 Task: Add an event with the title Lunch Break: Fitness and Wellness Workshop, date '2023/10/27', time 9:15 AM to 11:15 AMand add a description: Throughout the event, participants will have access to designated networking areas, where they can connect with fellow professionals, exchange business cards, and engage in meaningful discussions. These areas may include themed discussion tables, interactive activities, or open networking spaces, ensuring a diverse range of networking opportunities., put the event into Green category . Add location for the event as: 456 Elm Avenue, Cityville, Canada, logged in from the account softage.3@softage.netand send the event invitation to softage.4@softage.net and softage.5@softage.net. Set a reminder for the event 5 minutes before
Action: Mouse moved to (74, 94)
Screenshot: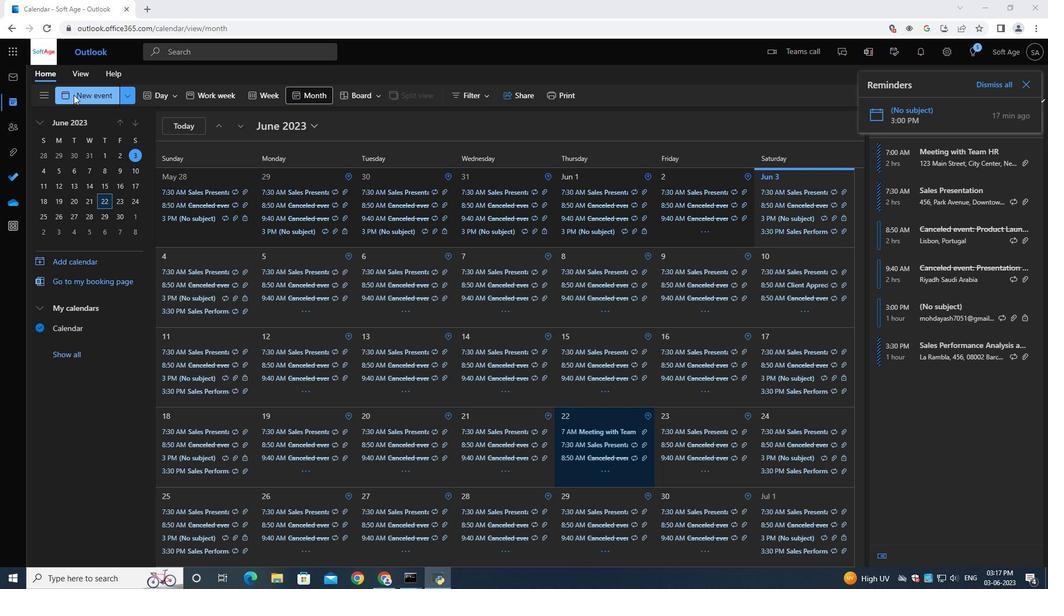 
Action: Mouse pressed left at (74, 94)
Screenshot: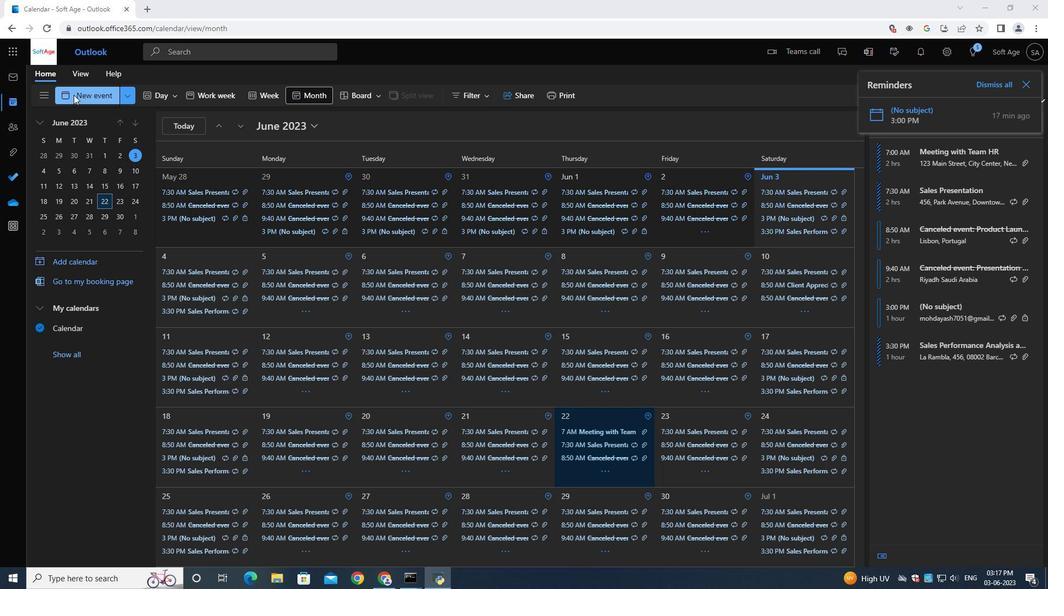 
Action: Mouse moved to (274, 166)
Screenshot: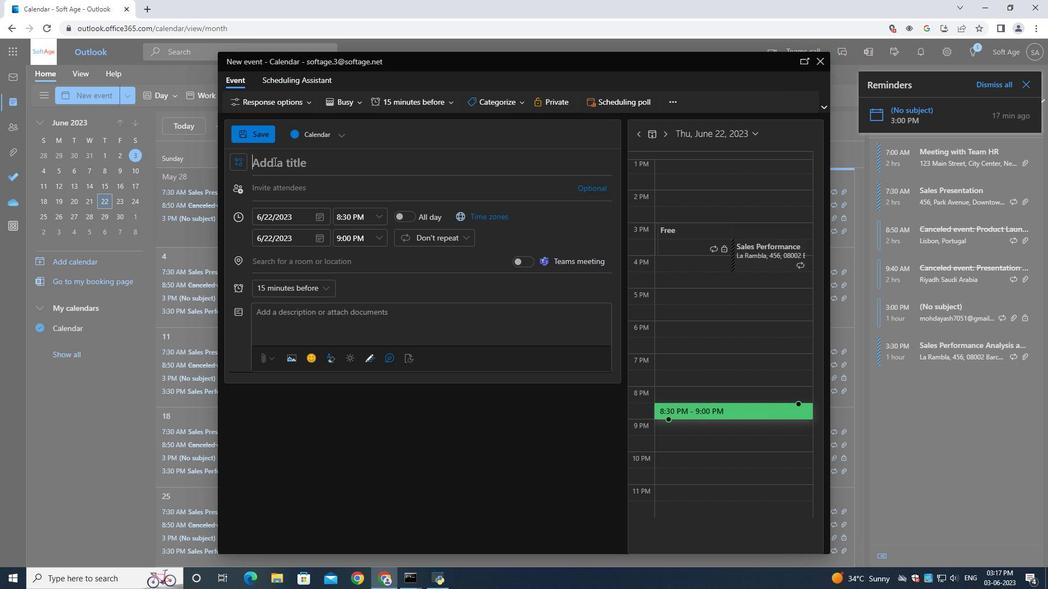 
Action: Mouse pressed left at (274, 166)
Screenshot: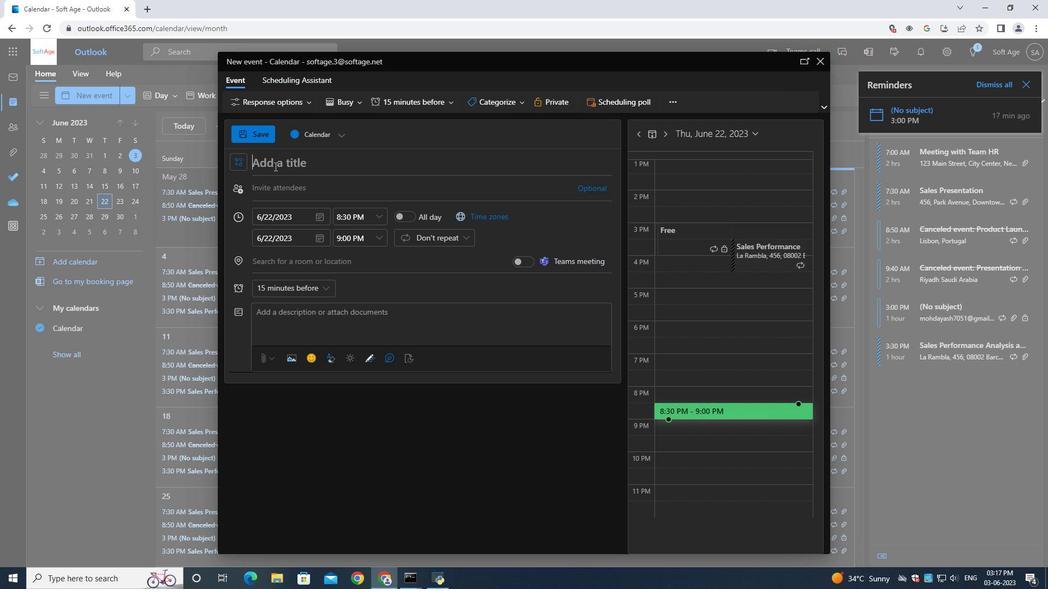 
Action: Key pressed <Key.shift>Lunch<Key.space><Key.shift><Key.shift>Break<Key.shift_r><Key.shift_r><Key.shift_r><Key.shift_r><Key.shift_r><Key.shift_r><Key.shift_r><Key.shift_r><Key.shift_r>:<Key.space><Key.shift><Key.shift><Key.shift><Key.shift><Key.shift><Key.shift><Key.shift><Key.shift><Key.shift><Key.shift><Key.shift><Key.shift><Key.shift><Key.shift><Key.shift><Key.shift><Key.shift><Key.shift><Key.shift><Key.shift><Key.shift><Key.shift><Key.shift><Key.shift><Key.shift><Key.shift>Fitness<Key.space>and<Key.space><Key.shift>Wellness<Key.space><Key.shift>Workshop
Screenshot: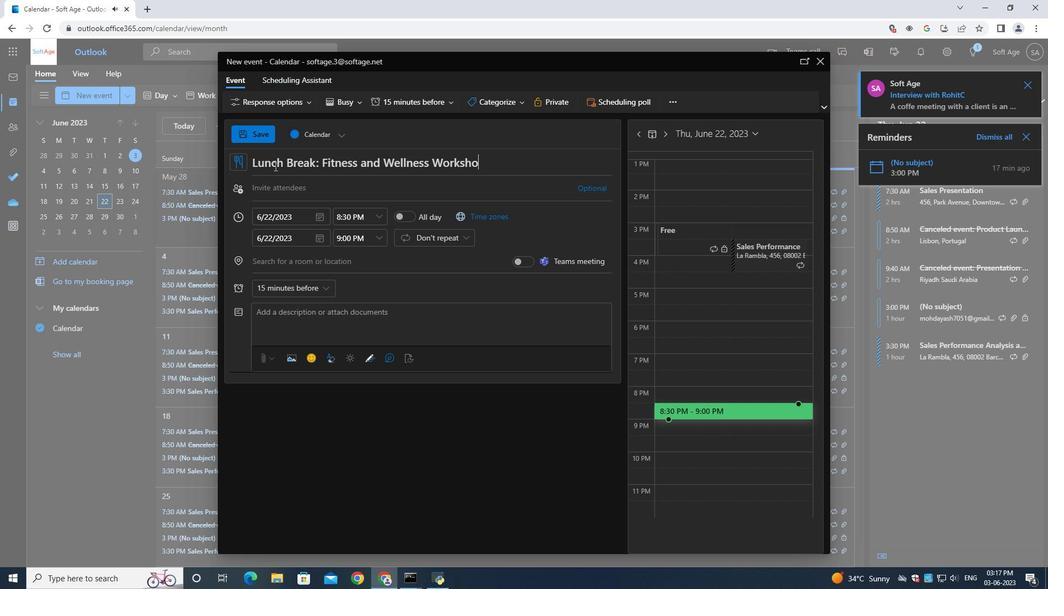 
Action: Mouse moved to (320, 218)
Screenshot: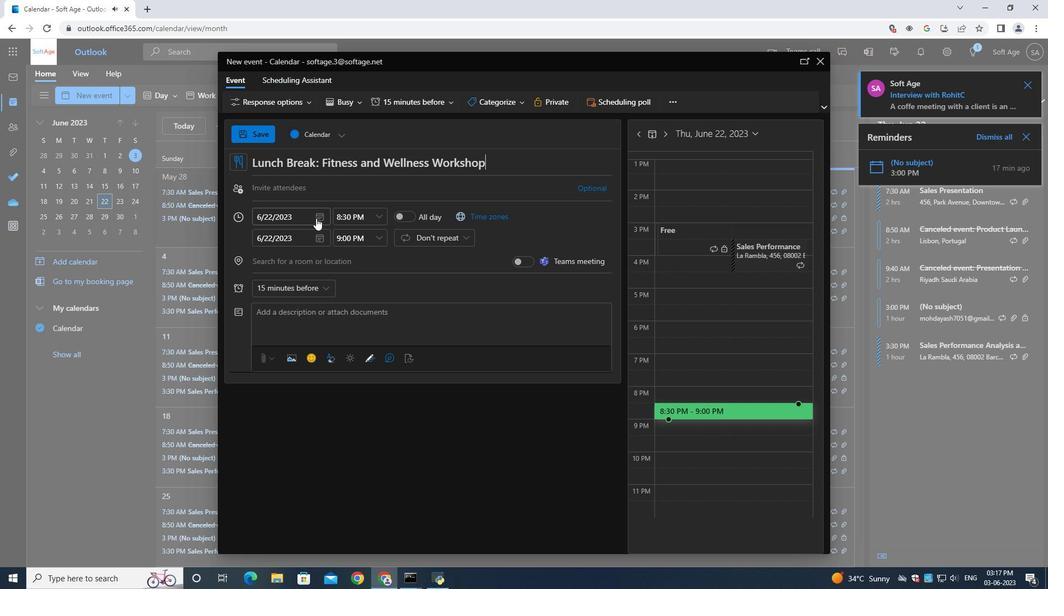 
Action: Mouse pressed left at (320, 218)
Screenshot: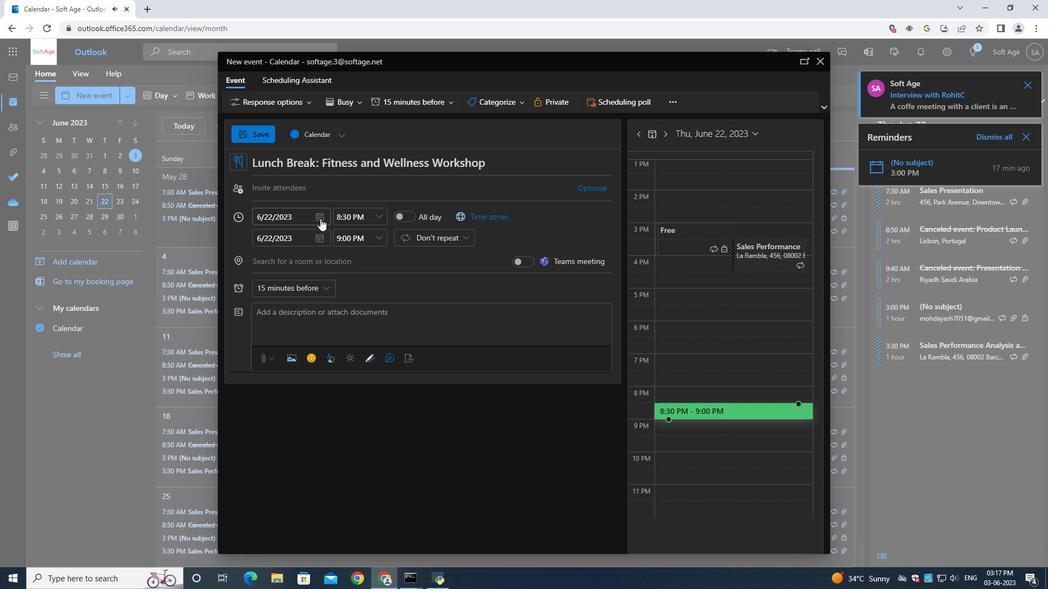 
Action: Mouse moved to (356, 236)
Screenshot: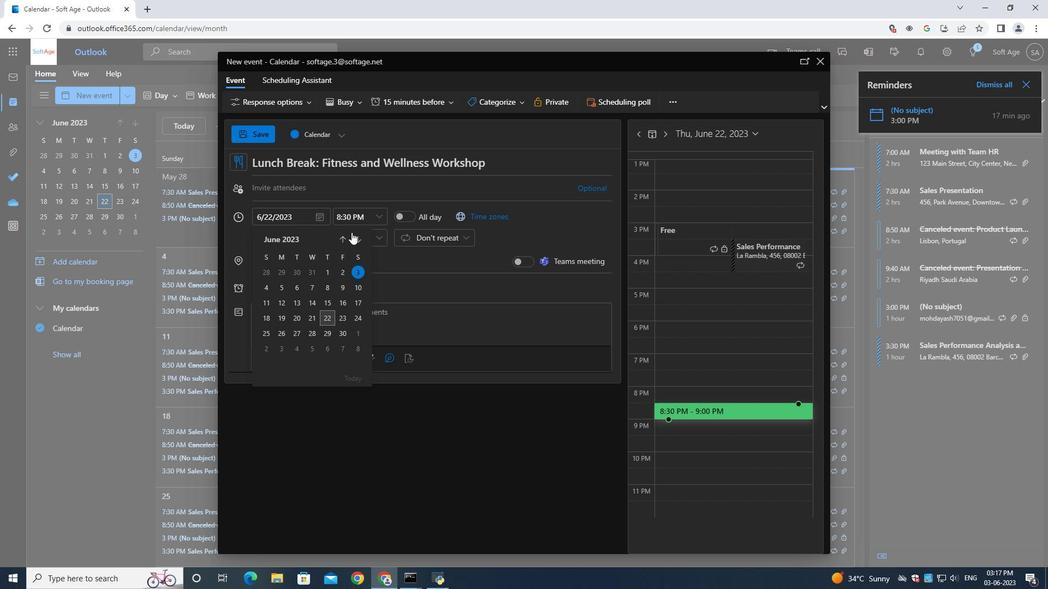 
Action: Mouse pressed left at (356, 236)
Screenshot: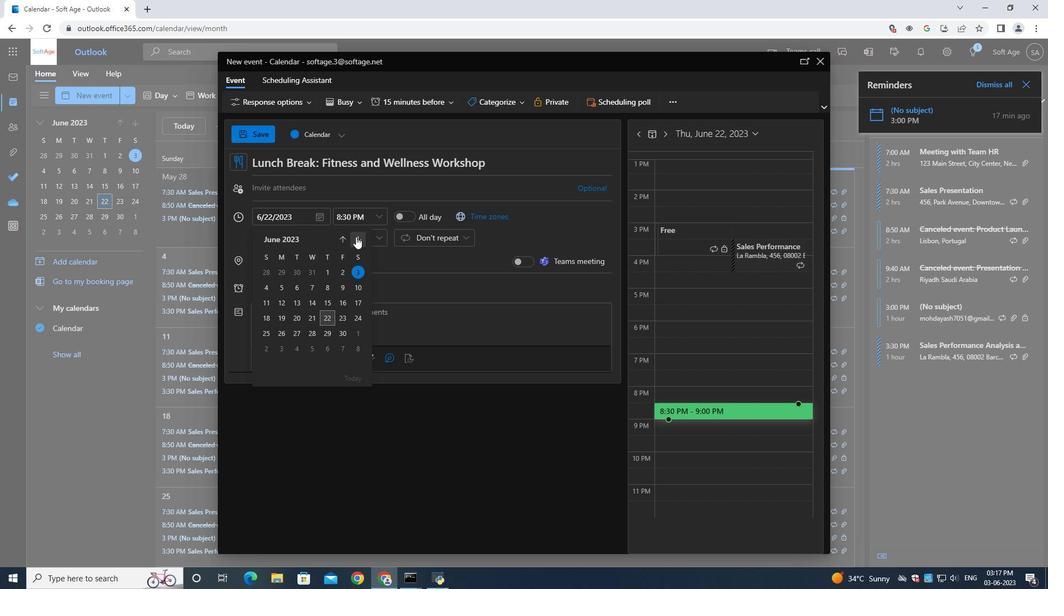
Action: Mouse pressed left at (356, 236)
Screenshot: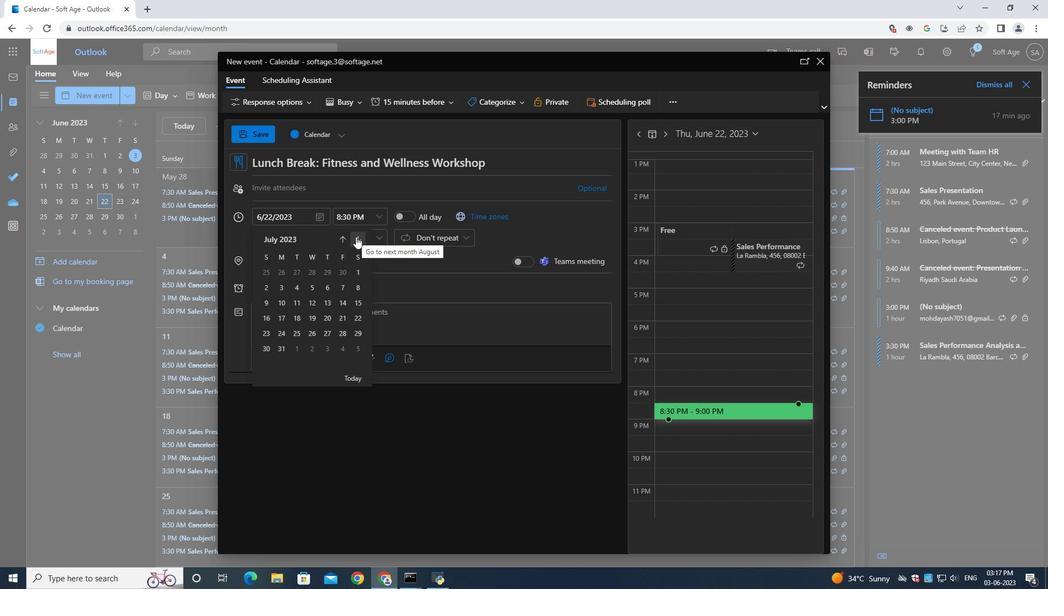 
Action: Mouse pressed left at (356, 236)
Screenshot: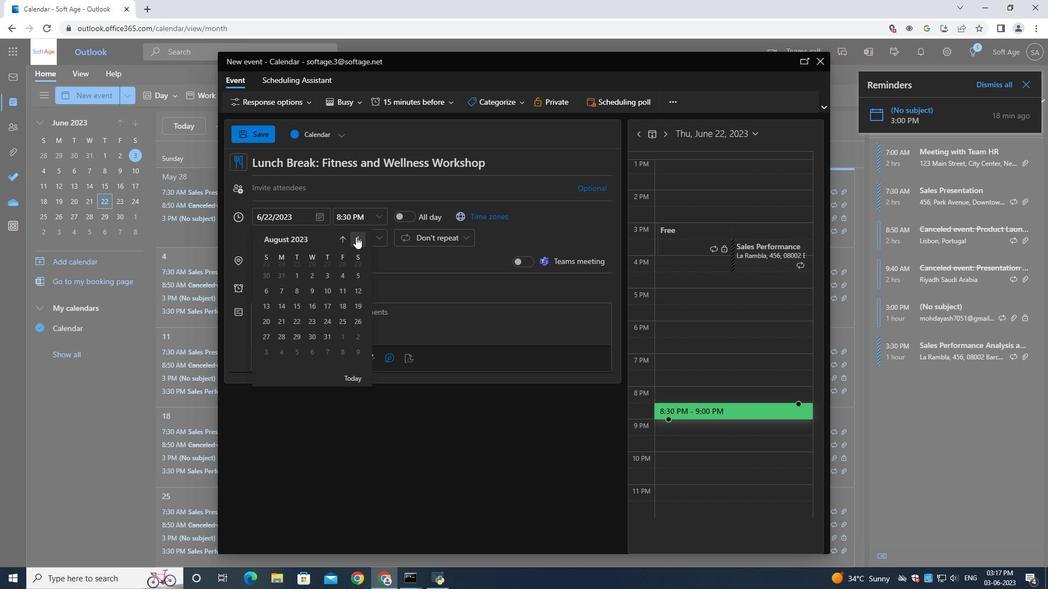 
Action: Mouse pressed left at (356, 236)
Screenshot: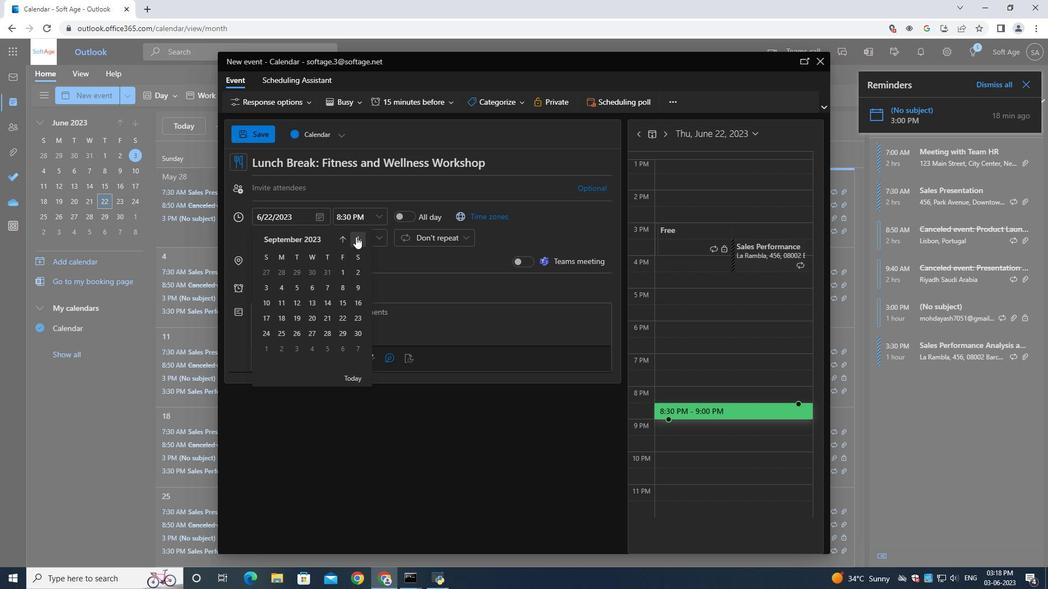 
Action: Mouse moved to (339, 318)
Screenshot: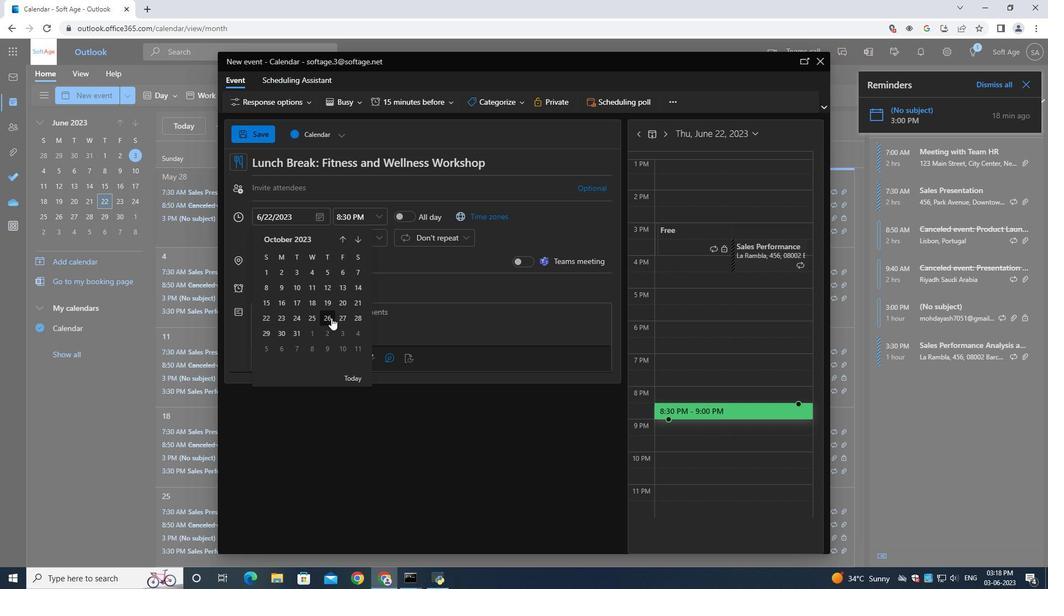 
Action: Mouse pressed left at (339, 318)
Screenshot: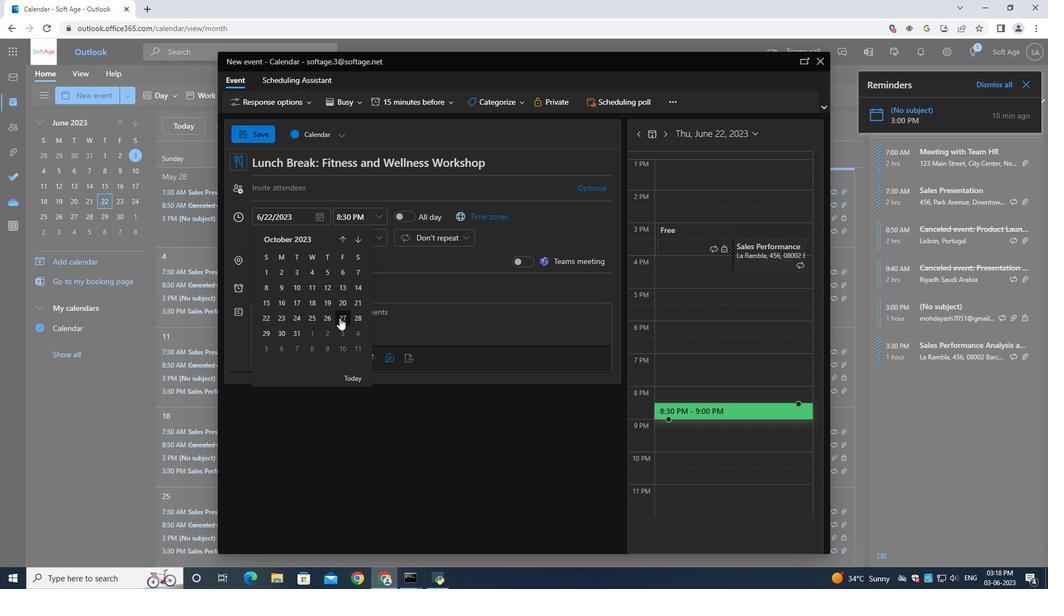 
Action: Mouse moved to (359, 218)
Screenshot: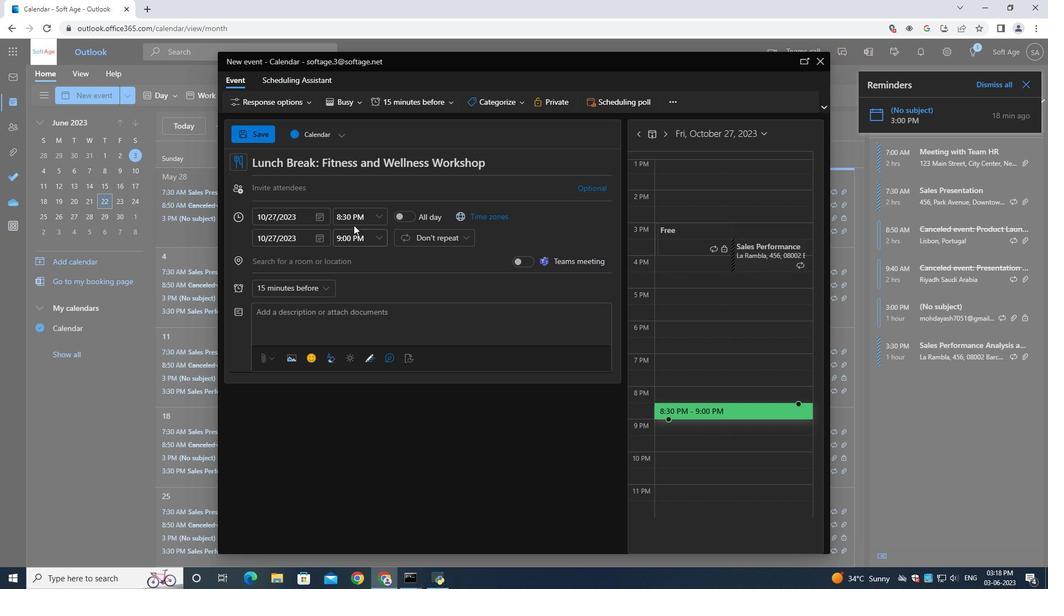 
Action: Mouse pressed left at (359, 218)
Screenshot: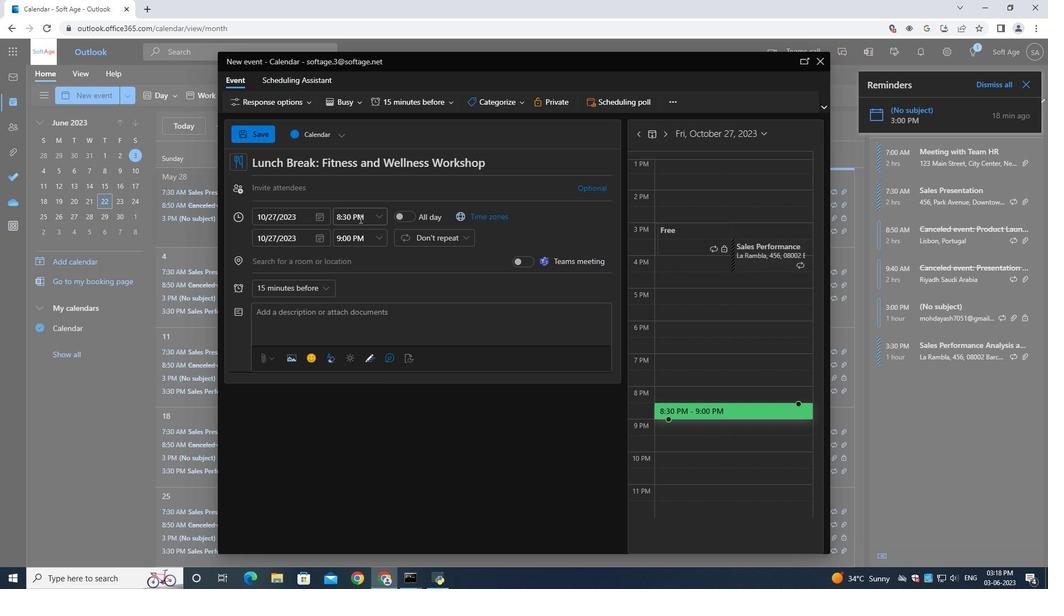 
Action: Key pressed <Key.enter>9<Key.shift_r>:15<Key.shift>AM
Screenshot: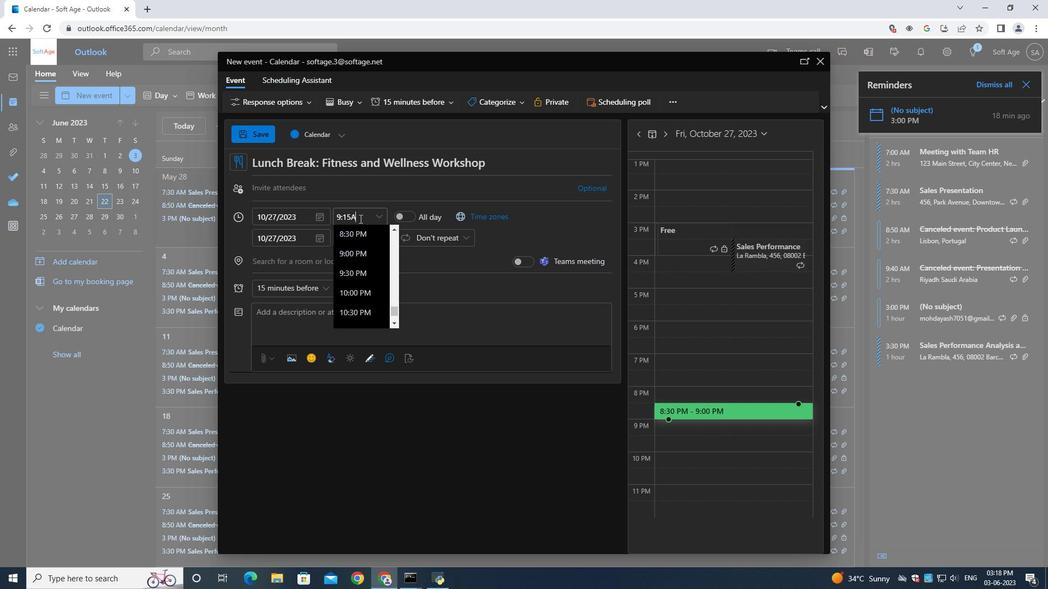 
Action: Mouse moved to (449, 285)
Screenshot: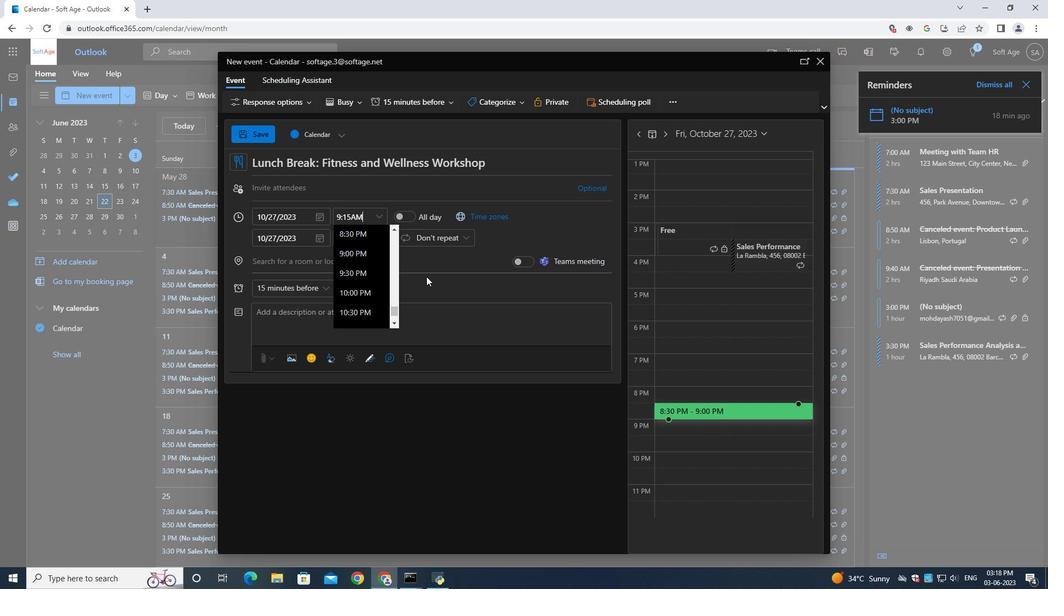 
Action: Mouse pressed left at (449, 285)
Screenshot: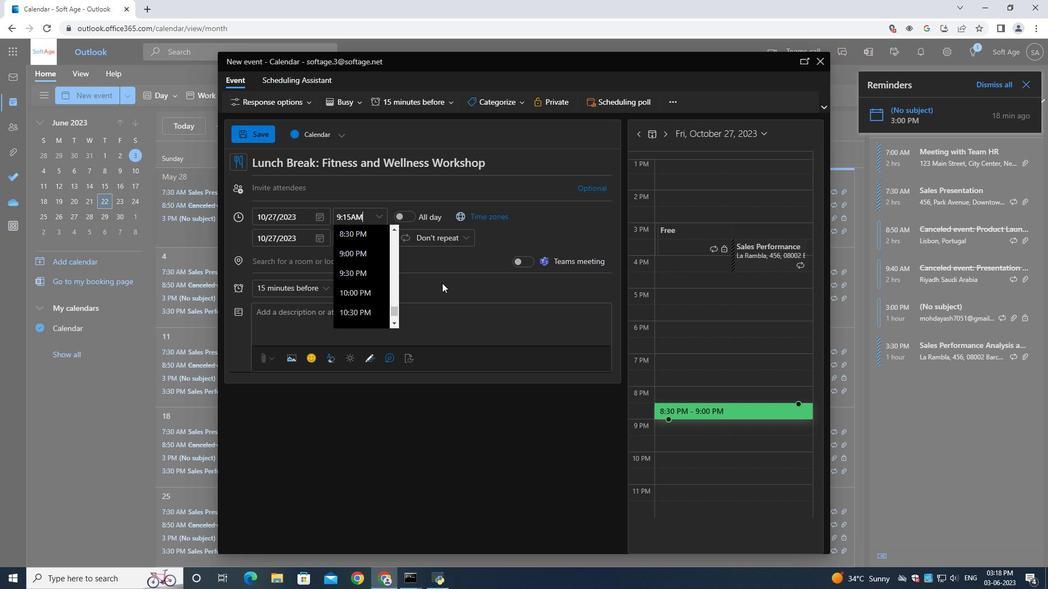 
Action: Mouse moved to (347, 237)
Screenshot: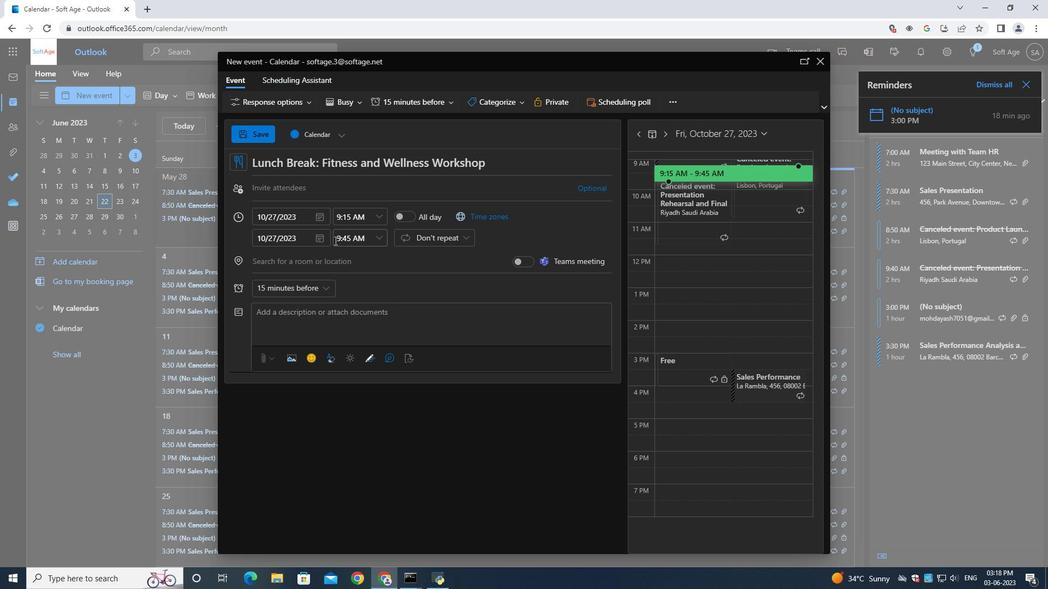 
Action: Mouse pressed left at (347, 237)
Screenshot: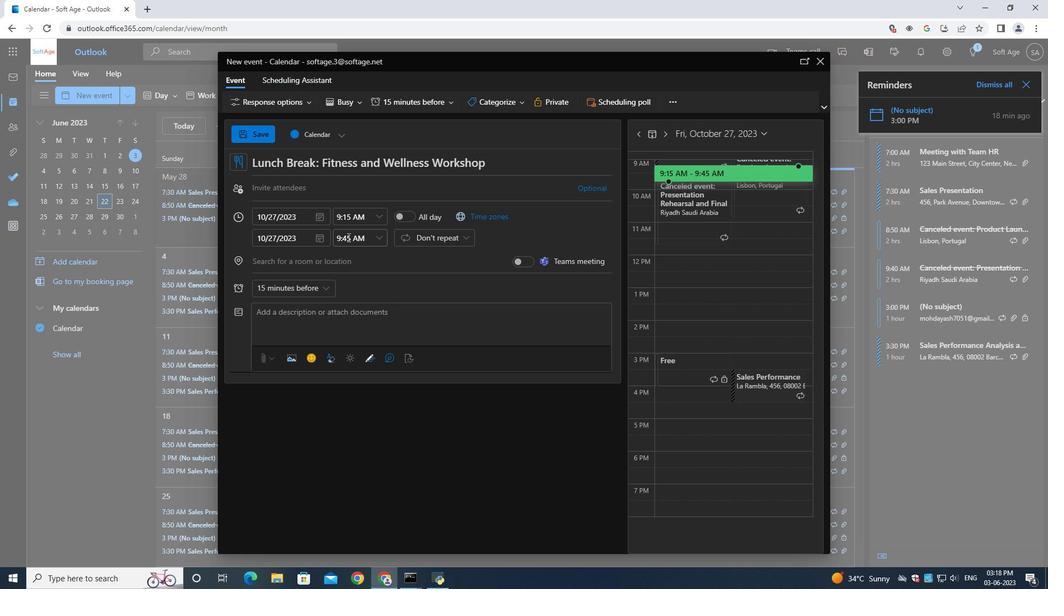 
Action: Key pressed 11<Key.shift_r>:15<Key.shift>AM
Screenshot: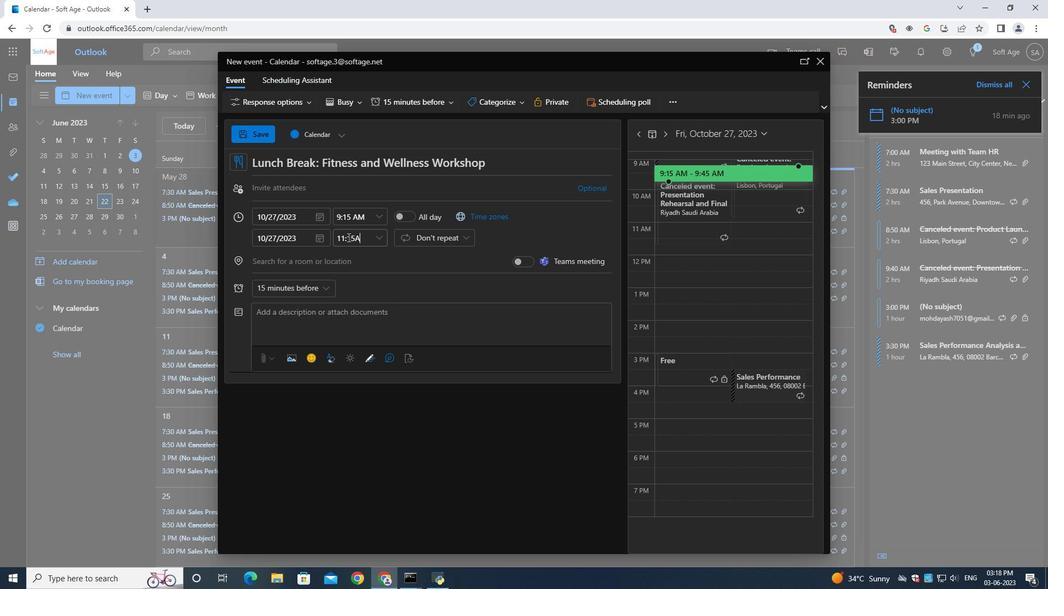 
Action: Mouse moved to (291, 312)
Screenshot: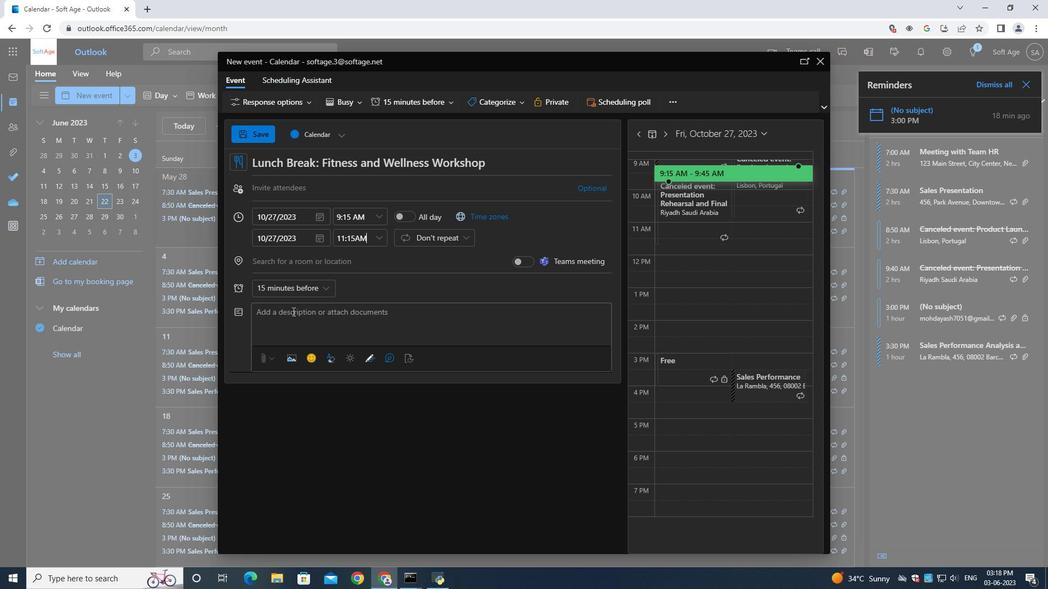
Action: Mouse pressed left at (291, 312)
Screenshot: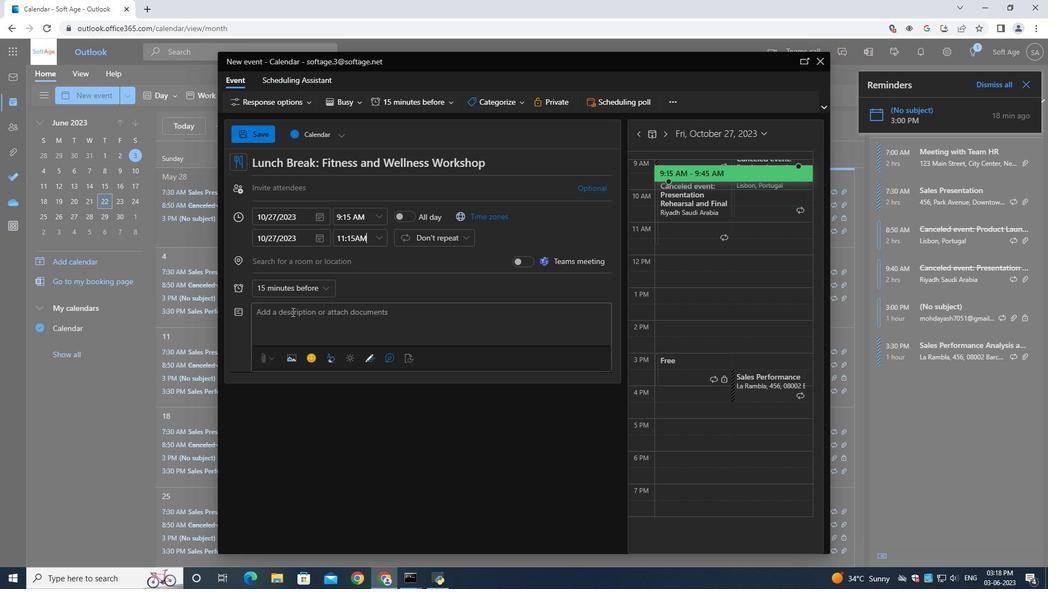
Action: Mouse moved to (293, 316)
Screenshot: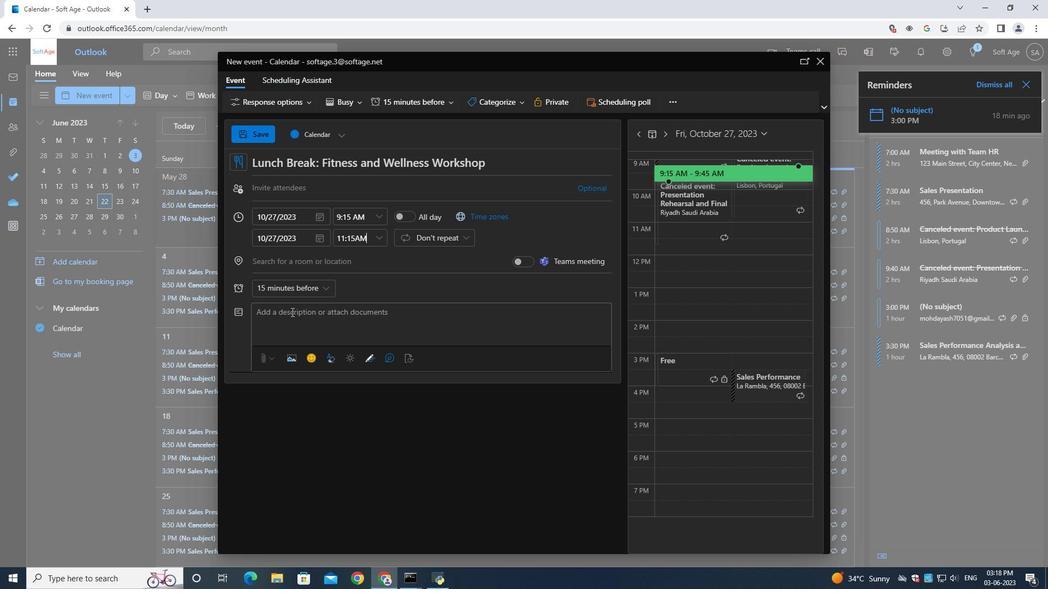 
Action: Key pressed <Key.shift>Throughout<Key.space>
Screenshot: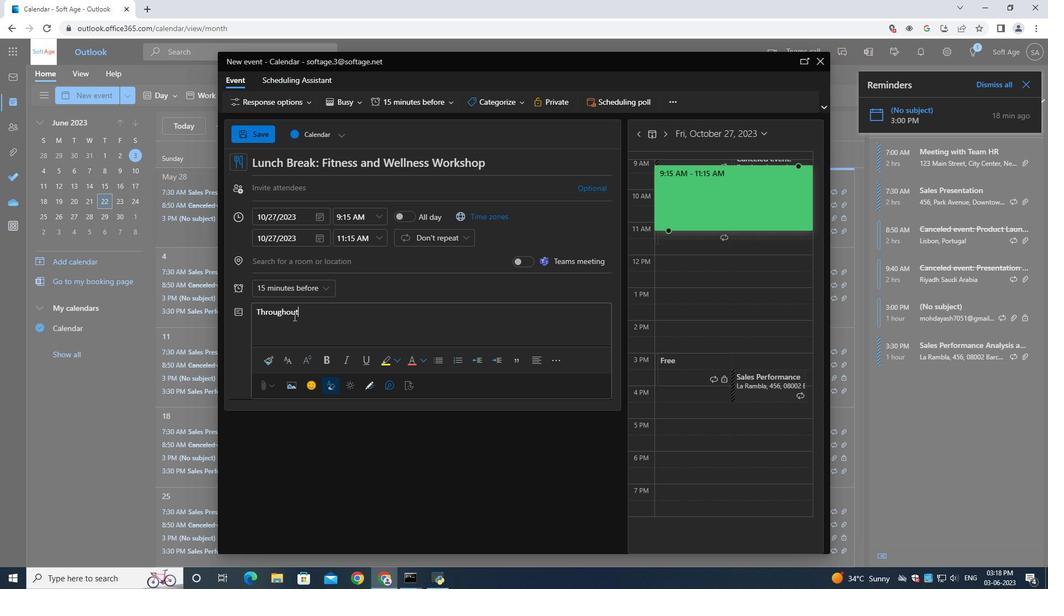 
Action: Mouse moved to (351, 213)
Screenshot: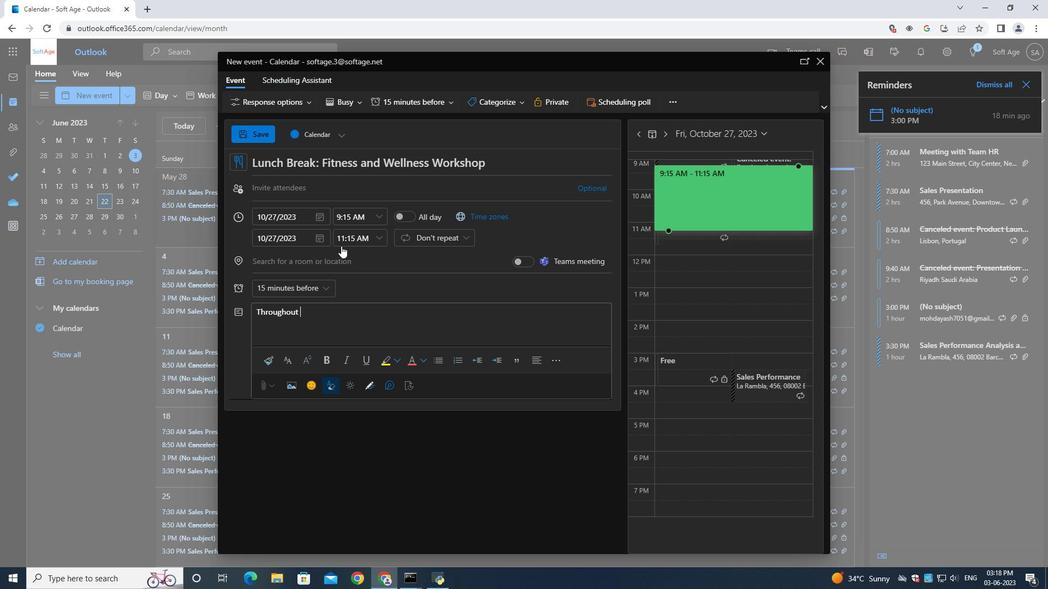 
Action: Key pressed the<Key.space>event,<Key.space>participants<Key.space>will<Key.space>have<Key.space>access<Key.space>to<Key.space>designated<Key.space>networking<Key.space>areas,<Key.space>where<Key.space>thet<Key.backspace>y<Key.space>can<Key.space>cannot<Key.space><Key.backspace><Key.backspace><Key.backspace>ect<Key.space>with<Key.space>fellow<Key.space>professionals,<Key.space>exchange<Key.space>business<Key.space>cards,<Key.space>and<Key.space>engage<Key.space>in<Key.space>meaningful<Key.space>discussions.<Key.space><Key.shift>These<Key.space>areas<Key.space>may<Key.space>include<Key.space>themed<Key.space>discussion<Key.space>tables,<Key.space>intera<Key.backspace>active<Key.space>activities,<Key.space>or<Key.space>open<Key.space>networking<Key.space>spaces,<Key.space>ensuring<Key.space>a<Key.space>diverse<Key.space>range<Key.space>og<Key.backspace>f<Key.space>networking<Key.space>opportunities.
Screenshot: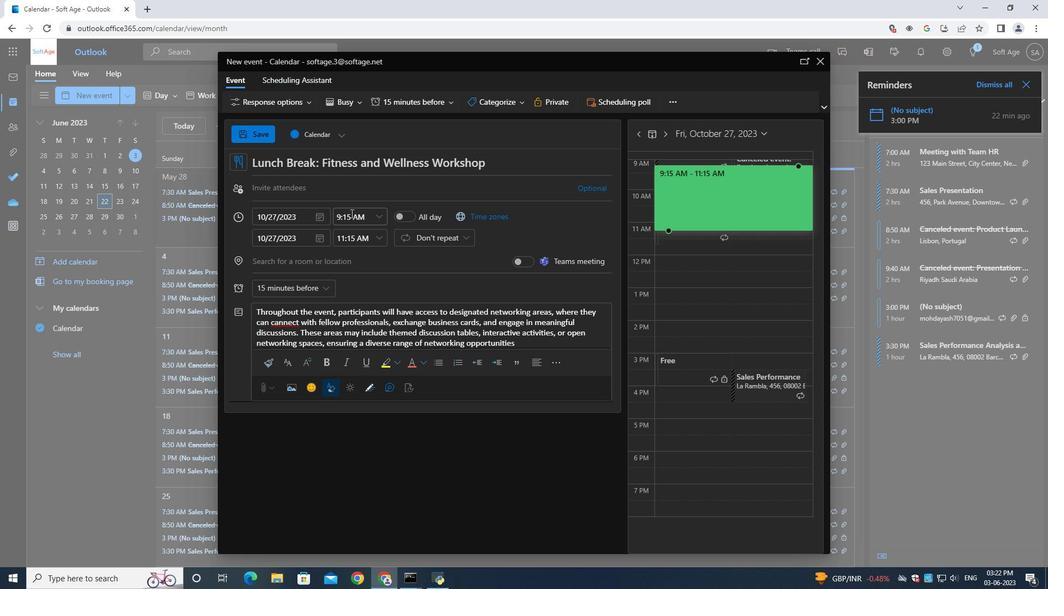 
Action: Mouse moved to (492, 104)
Screenshot: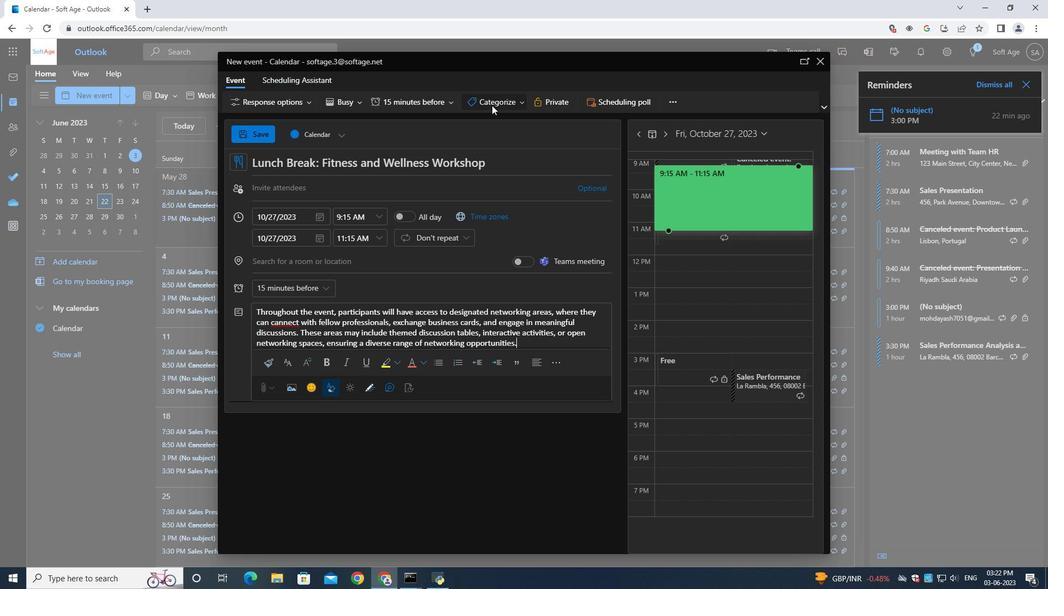 
Action: Mouse pressed left at (492, 104)
Screenshot: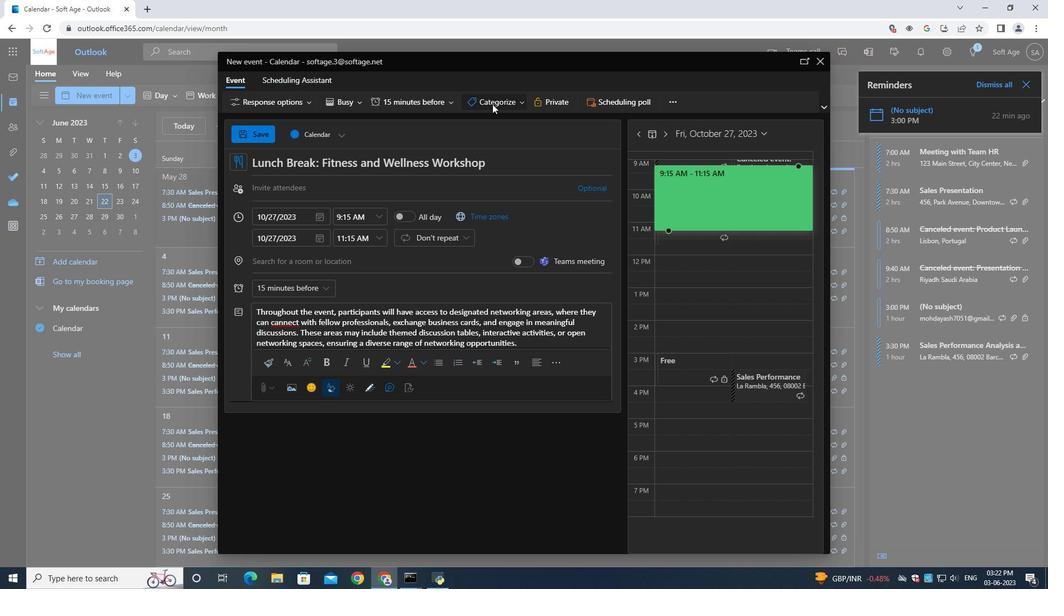 
Action: Mouse moved to (507, 141)
Screenshot: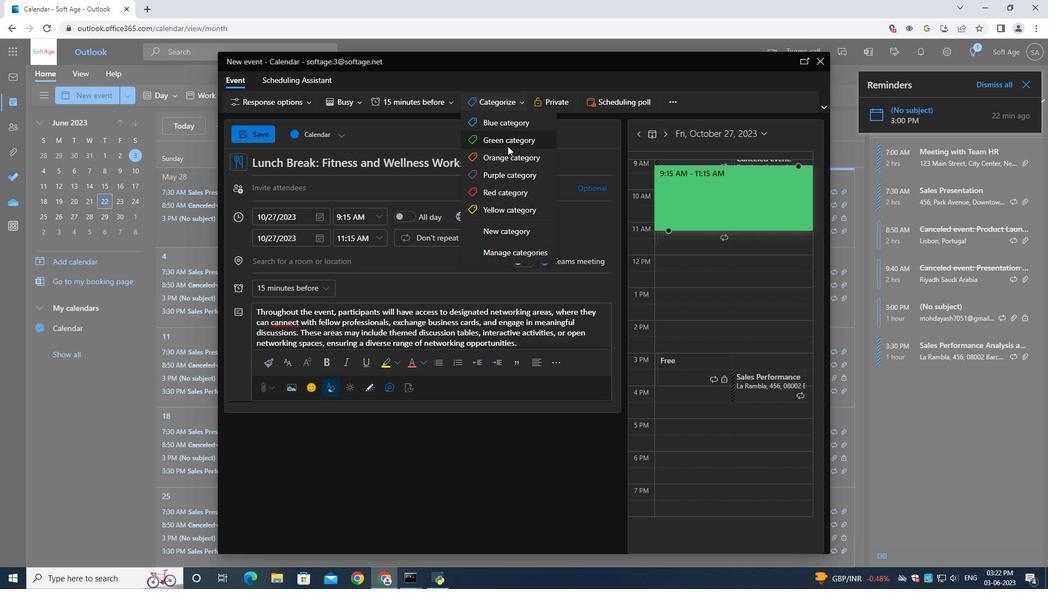 
Action: Mouse pressed left at (507, 141)
Screenshot: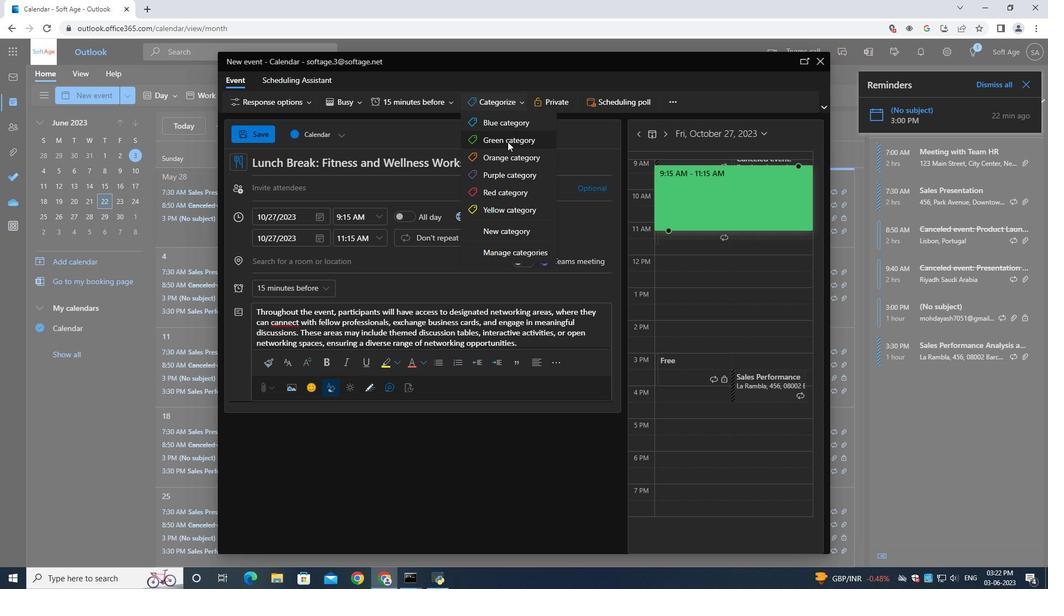 
Action: Mouse moved to (299, 264)
Screenshot: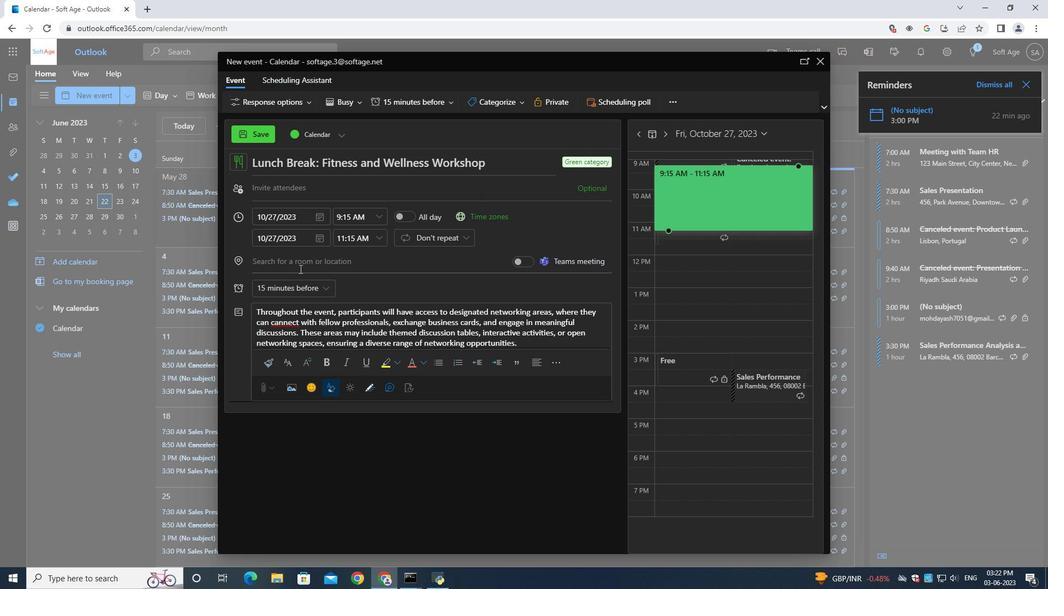 
Action: Mouse pressed left at (299, 264)
Screenshot: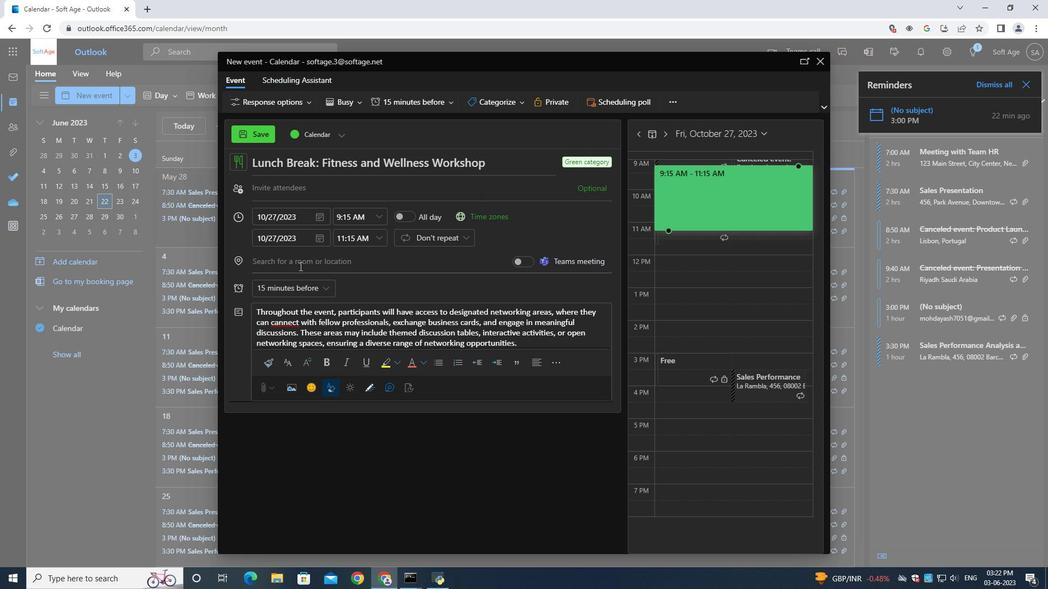 
Action: Mouse moved to (300, 264)
Screenshot: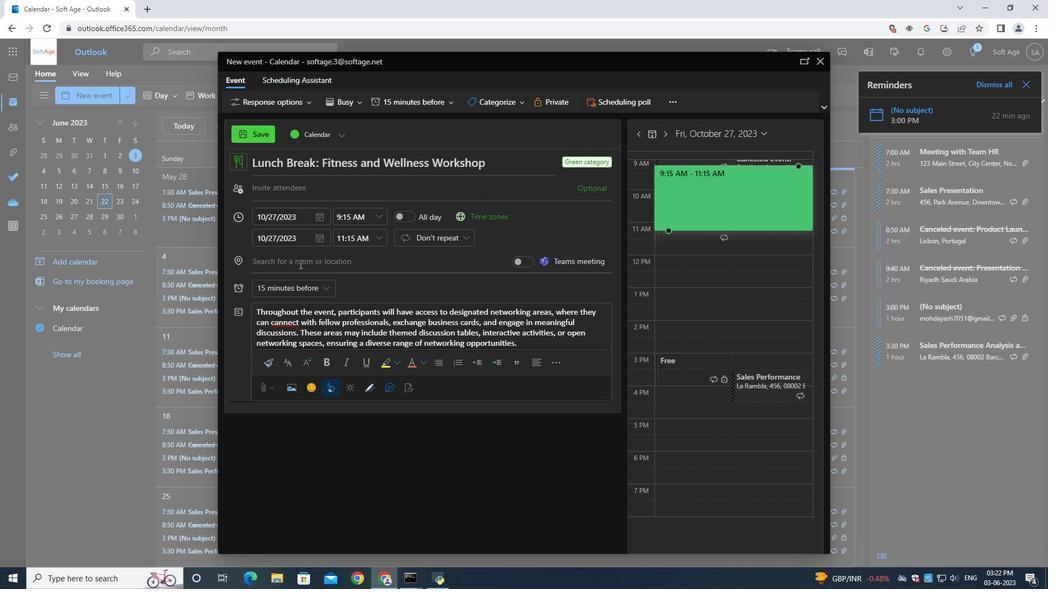 
Action: Key pressed 456<Key.space><Key.shift>Elm<Key.space><Key.shift>Avenue,<Key.space><Key.shift>Cityville,<Key.space><Key.shift>Canada
Screenshot: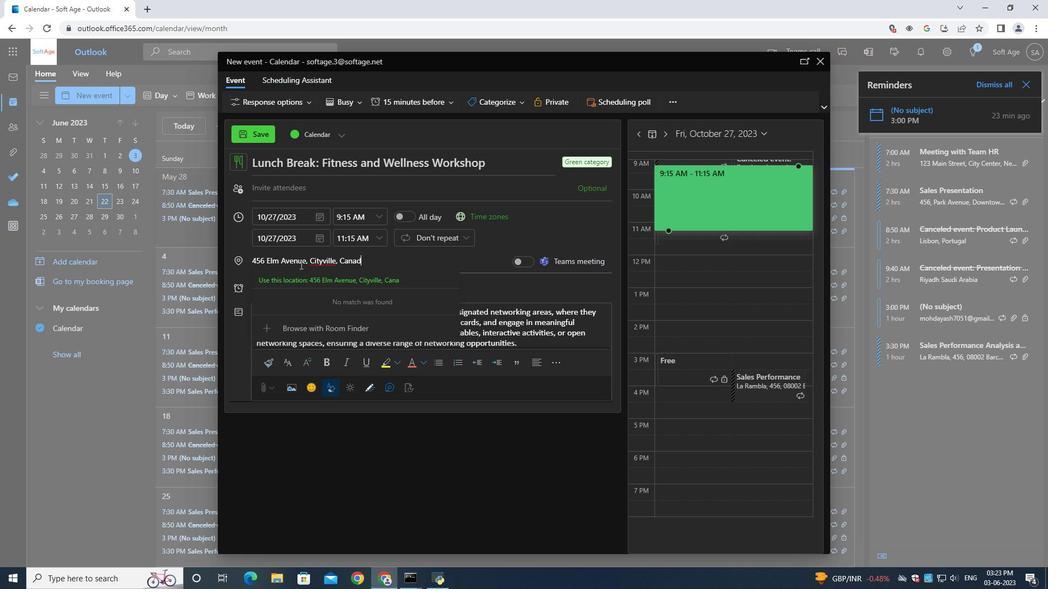 
Action: Mouse moved to (304, 190)
Screenshot: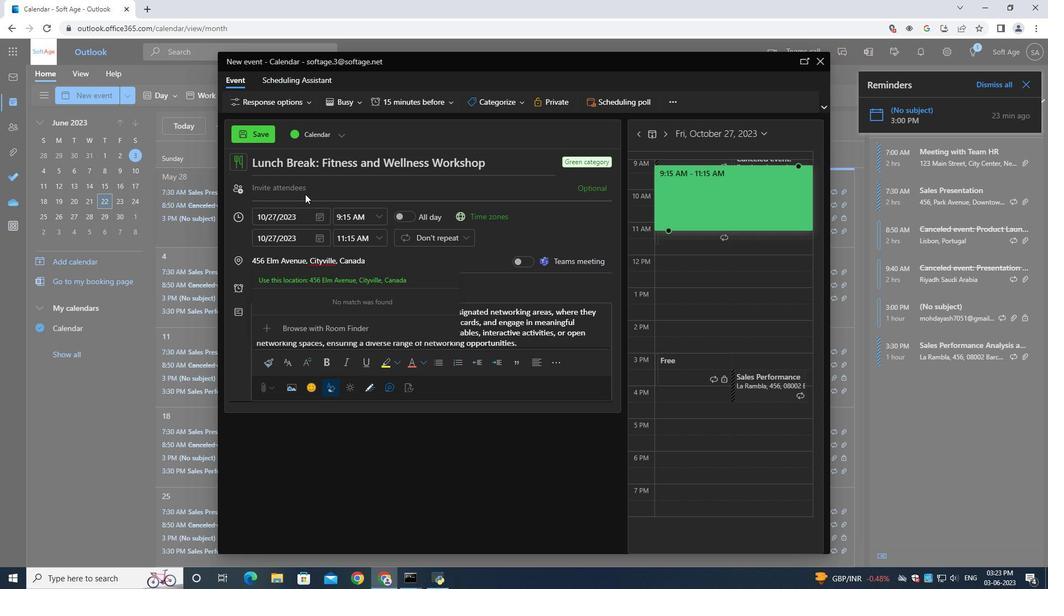 
Action: Mouse pressed left at (304, 190)
Screenshot: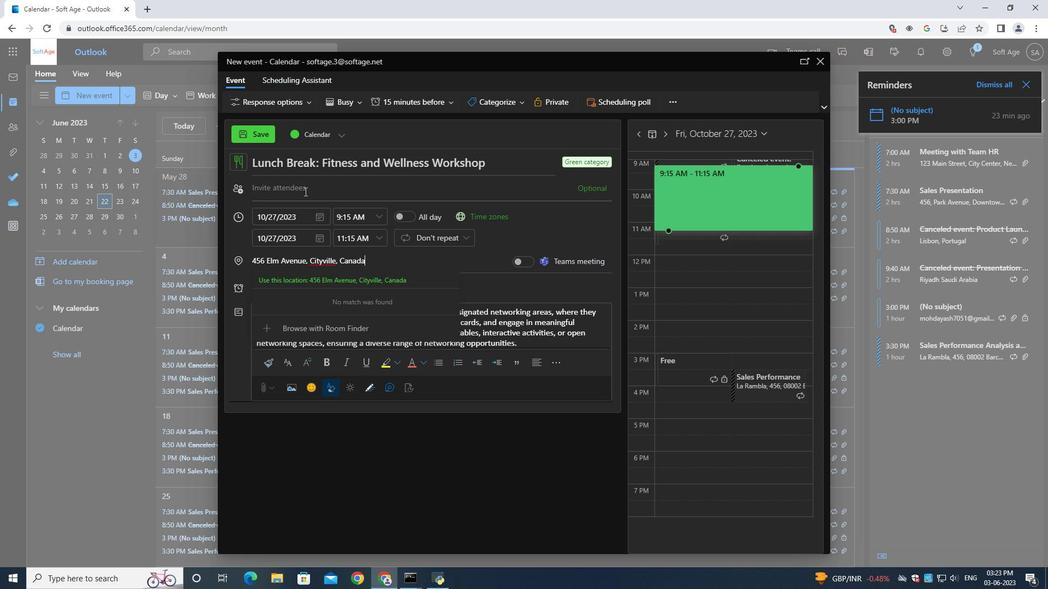 
Action: Mouse moved to (310, 190)
Screenshot: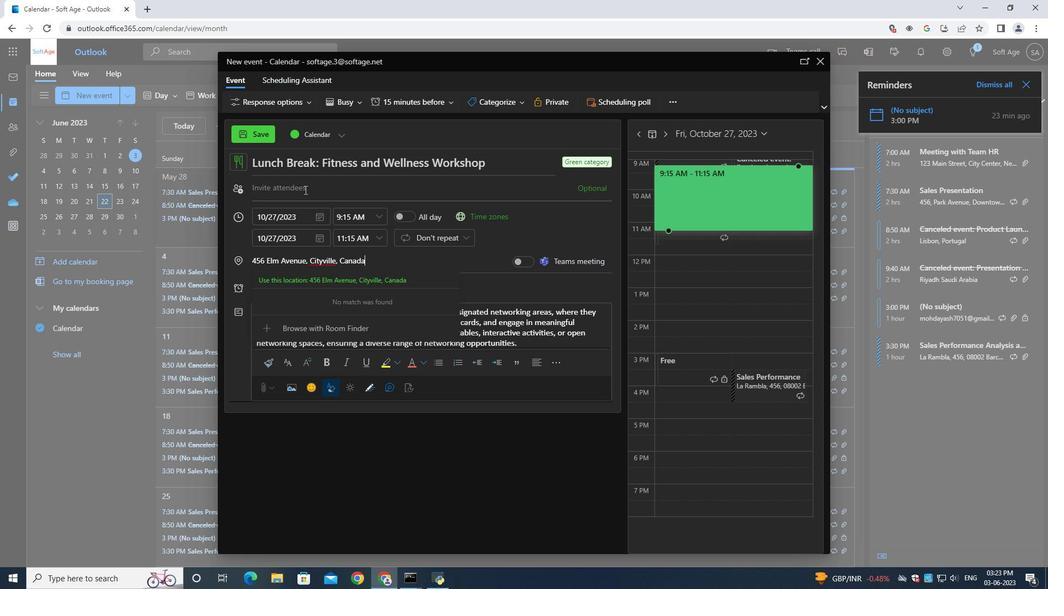 
Action: Key pressed softage.3<Key.shift>@softage.net
Screenshot: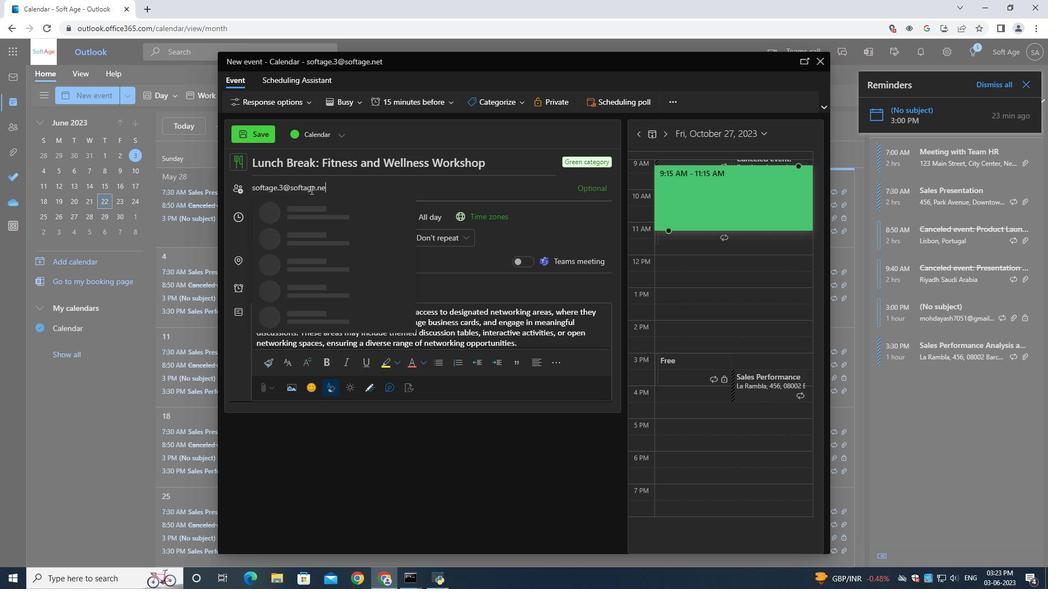 
Action: Mouse moved to (318, 211)
Screenshot: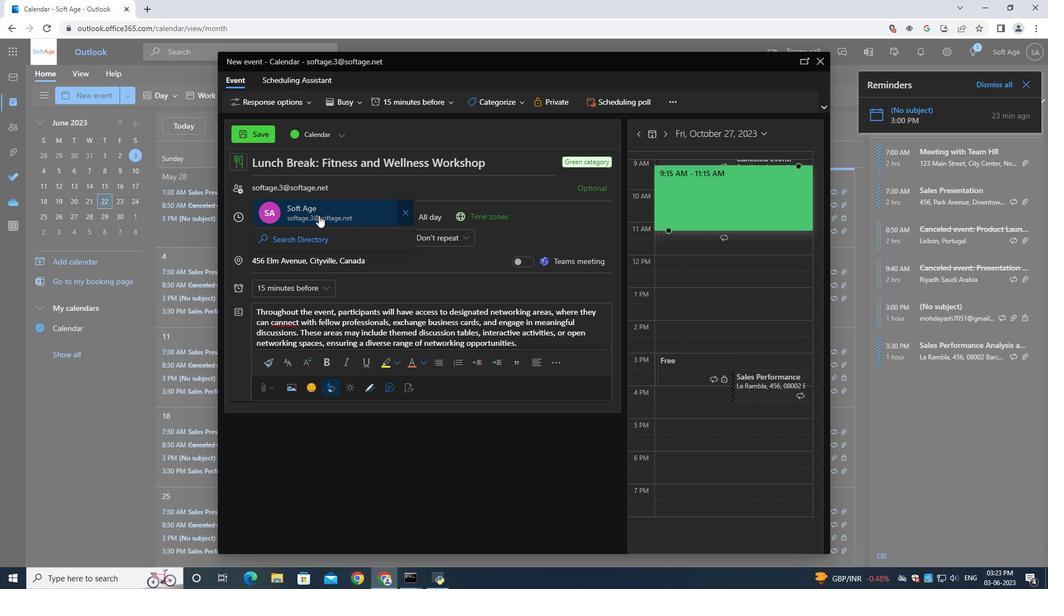 
Action: Mouse pressed left at (318, 211)
Screenshot: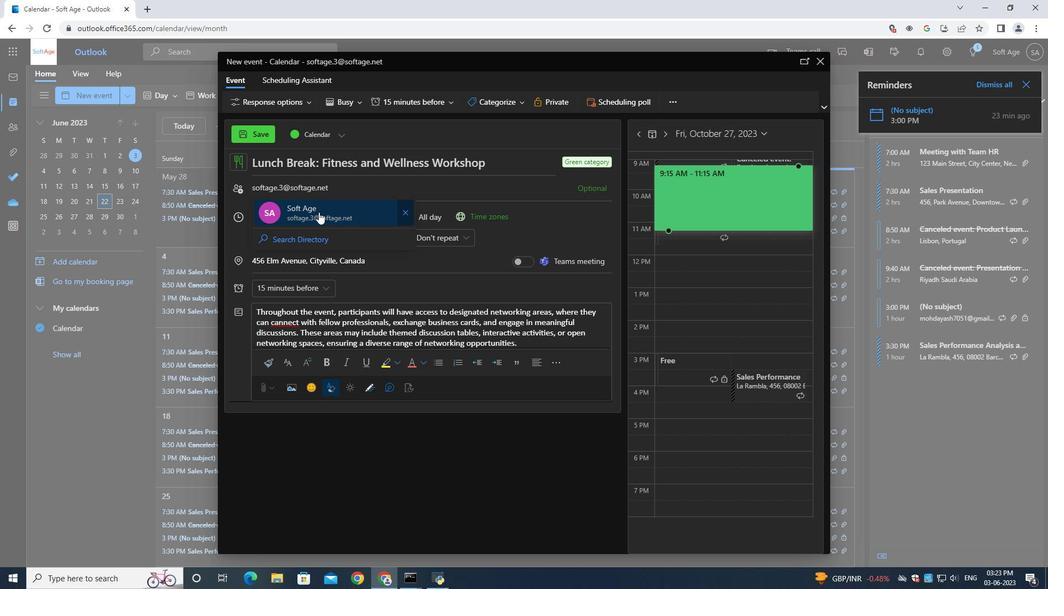 
Action: Mouse moved to (346, 193)
Screenshot: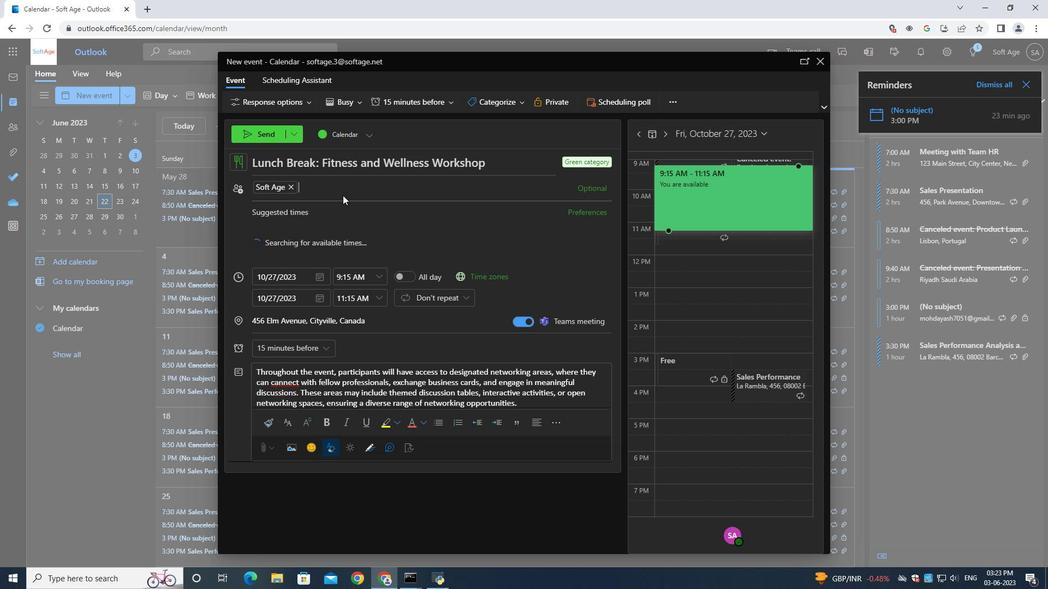 
Action: Key pressed softage.4<Key.shift>@softage.net
Screenshot: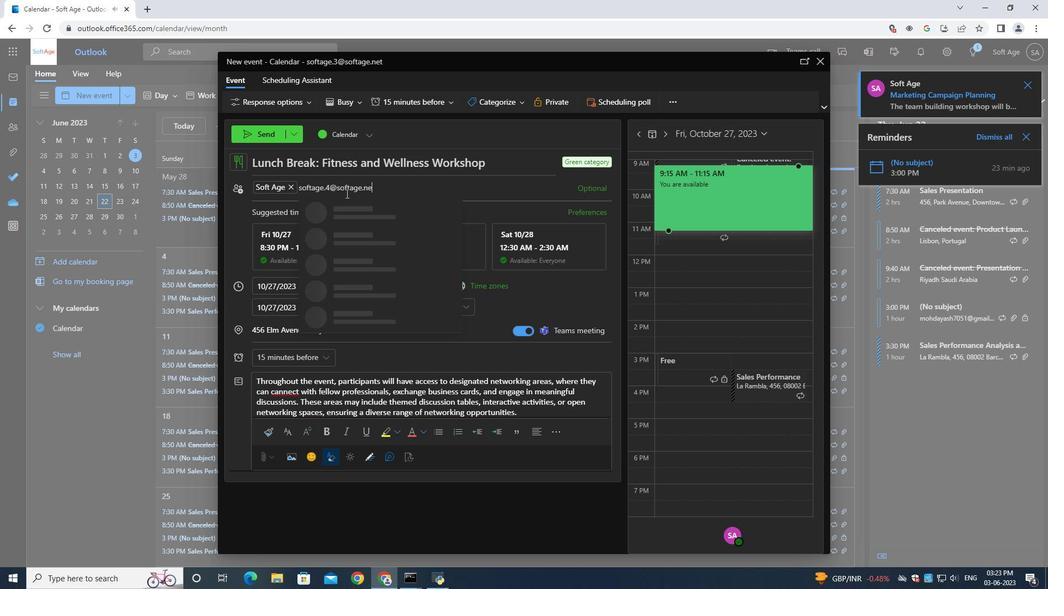 
Action: Mouse moved to (358, 216)
Screenshot: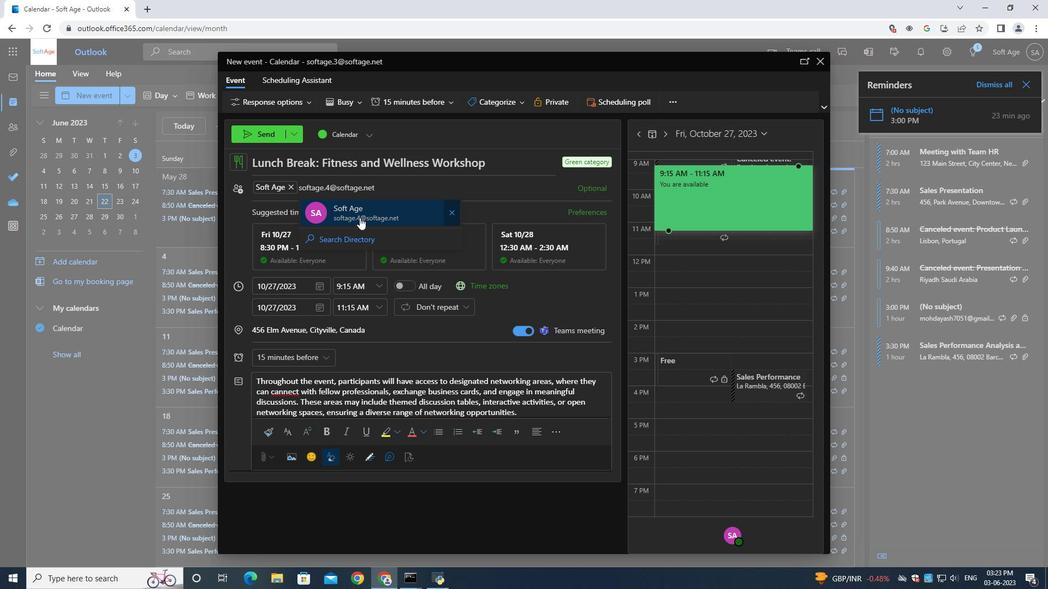 
Action: Mouse pressed left at (358, 216)
Screenshot: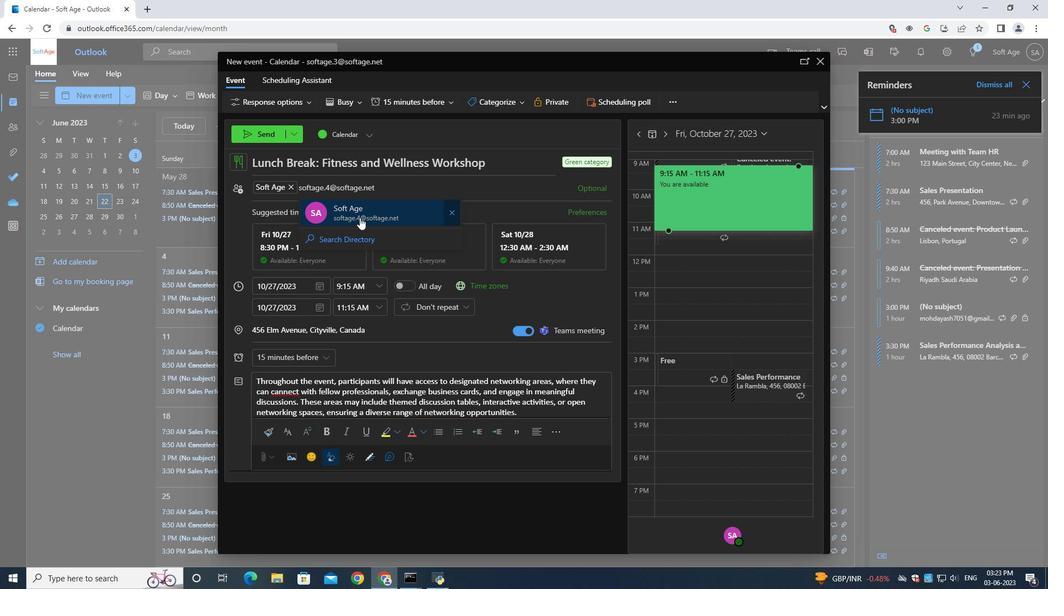 
Action: Mouse moved to (288, 359)
Screenshot: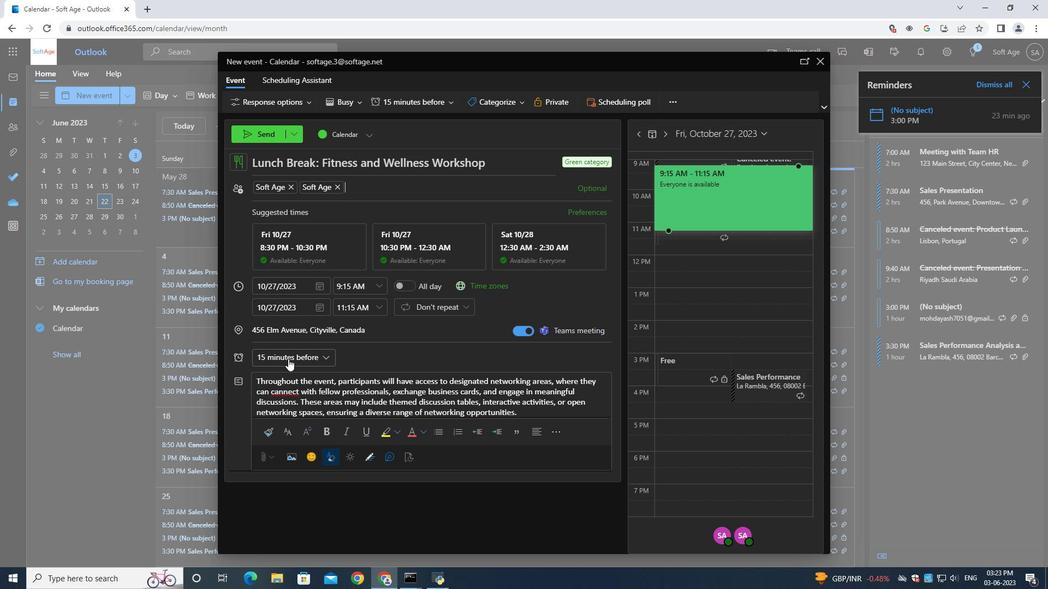 
Action: Mouse pressed left at (288, 359)
Screenshot: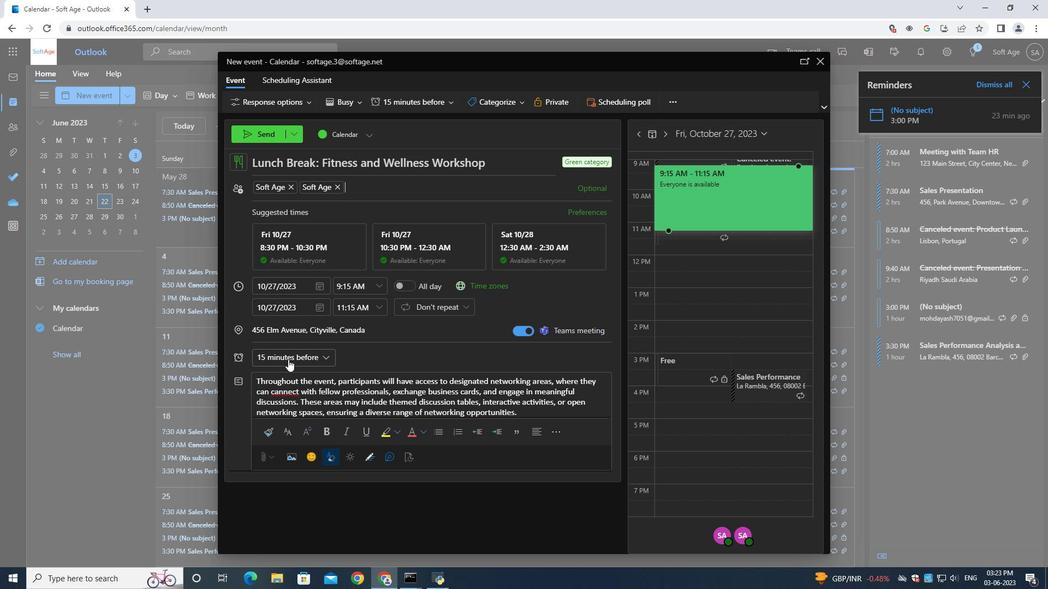 
Action: Mouse moved to (305, 186)
Screenshot: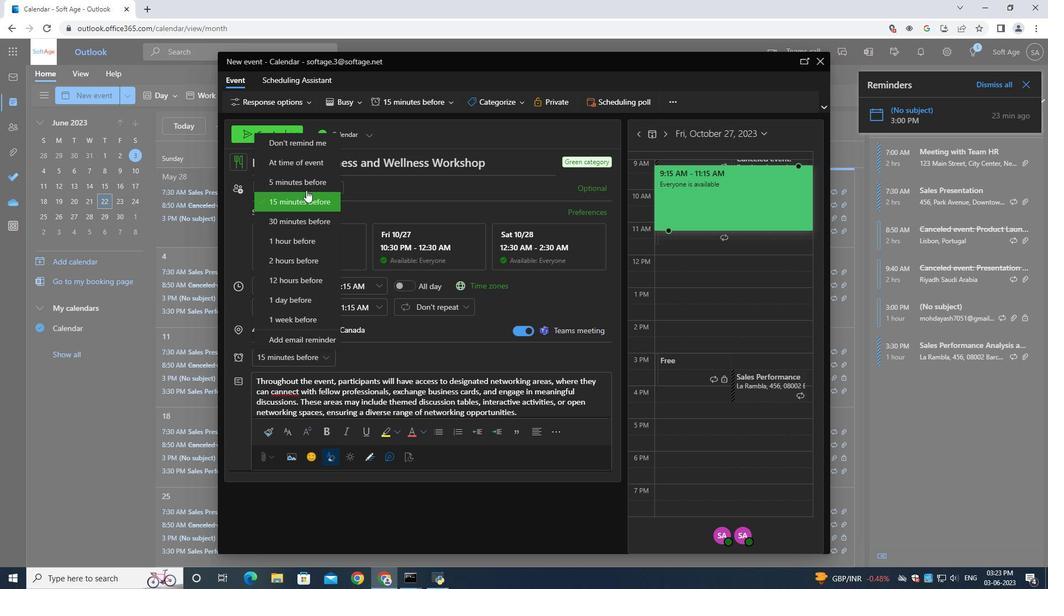 
Action: Mouse pressed left at (305, 186)
Screenshot: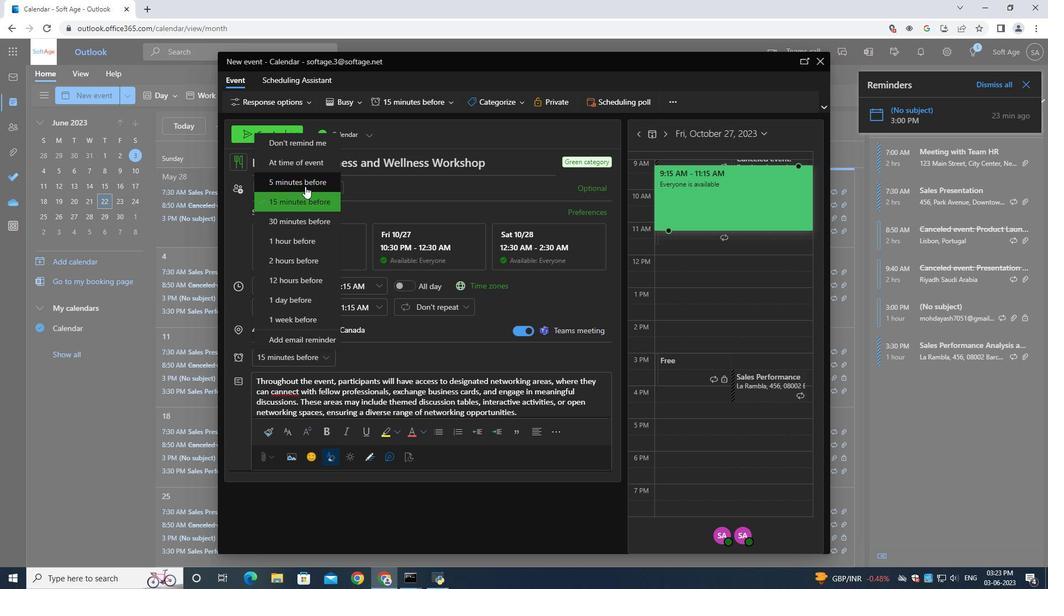 
Action: Mouse moved to (267, 134)
Screenshot: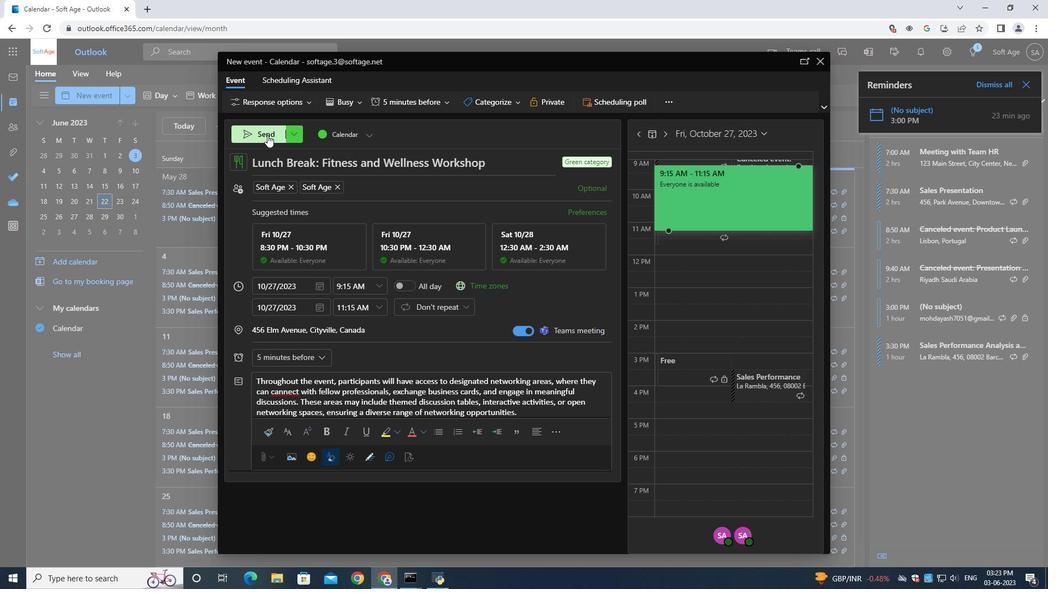 
Action: Mouse pressed left at (267, 134)
Screenshot: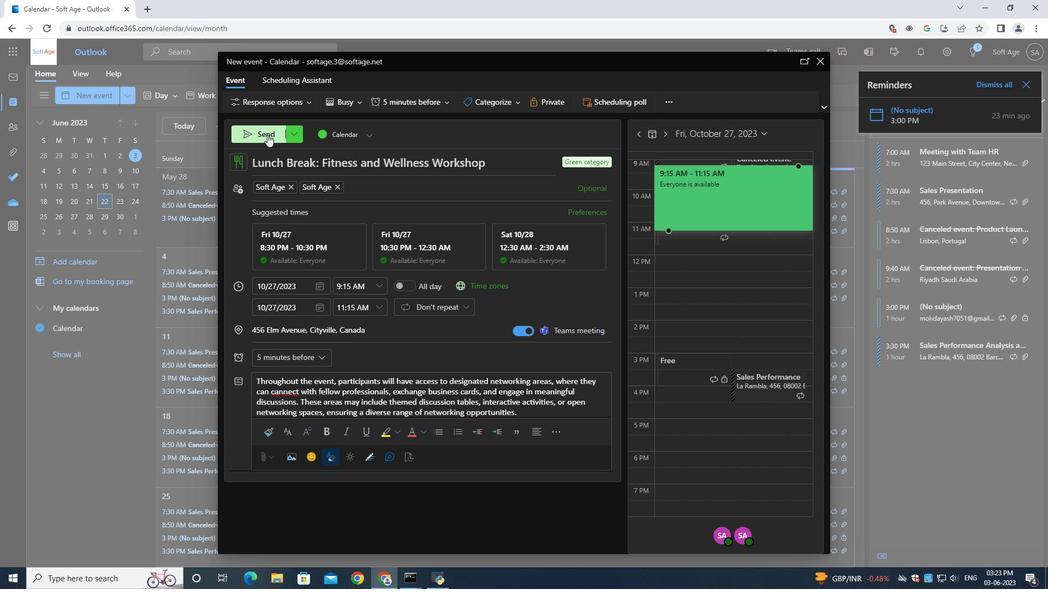 
Action: Mouse moved to (490, 337)
Screenshot: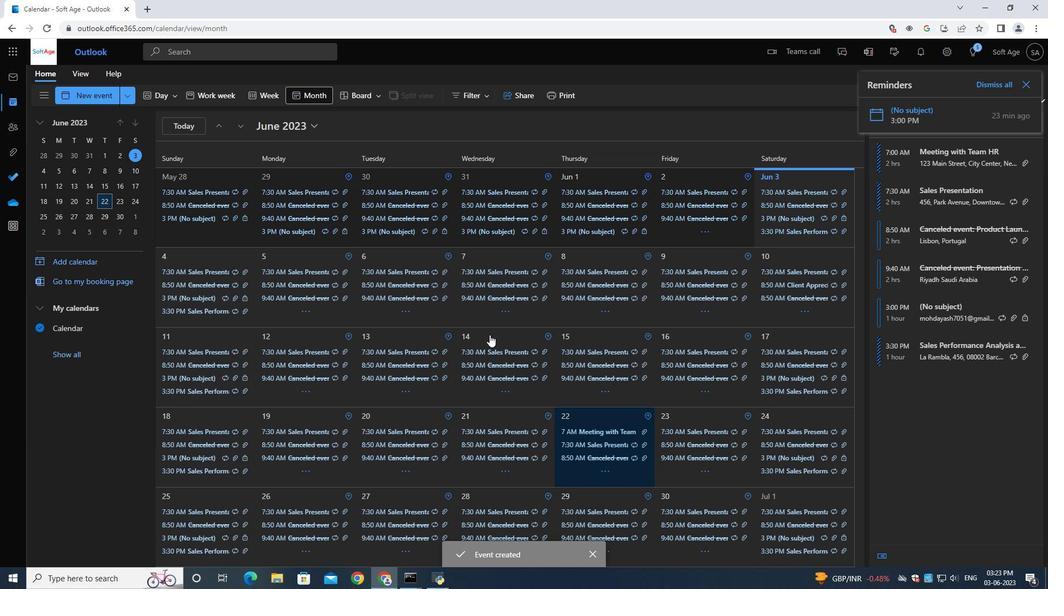 
